 Task: Search one way flight ticket for 4 adults, 1 infant in seat and 1 infant on lap in premium economy from Indianapolis: Indianapolis International Airport to Riverton: Central Wyoming Regional Airport (was Riverton Regional) on 5-4-2023. Choice of flights is Emirates. Number of bags: 5 checked bags. Price is upto 60000. Outbound departure time preference is 8:00.
Action: Mouse moved to (300, 265)
Screenshot: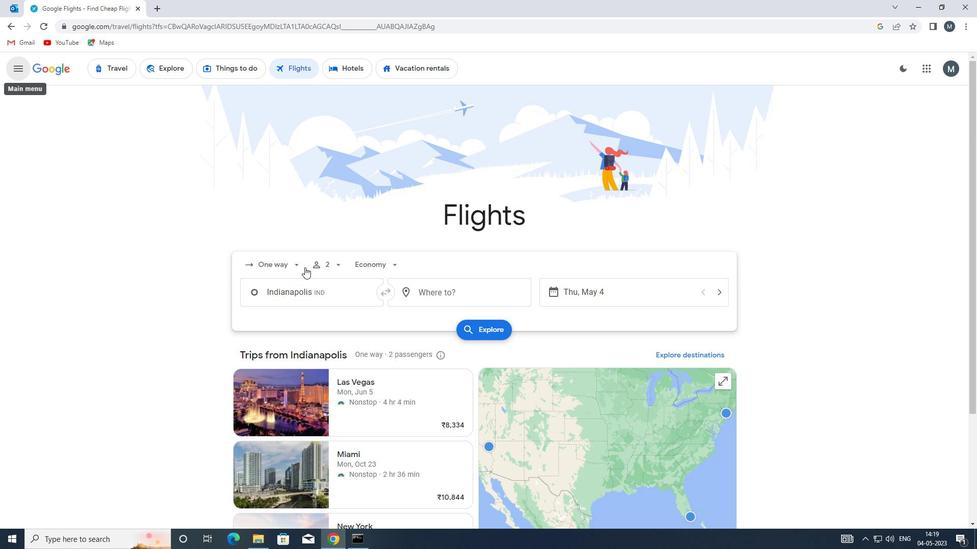 
Action: Mouse pressed left at (300, 265)
Screenshot: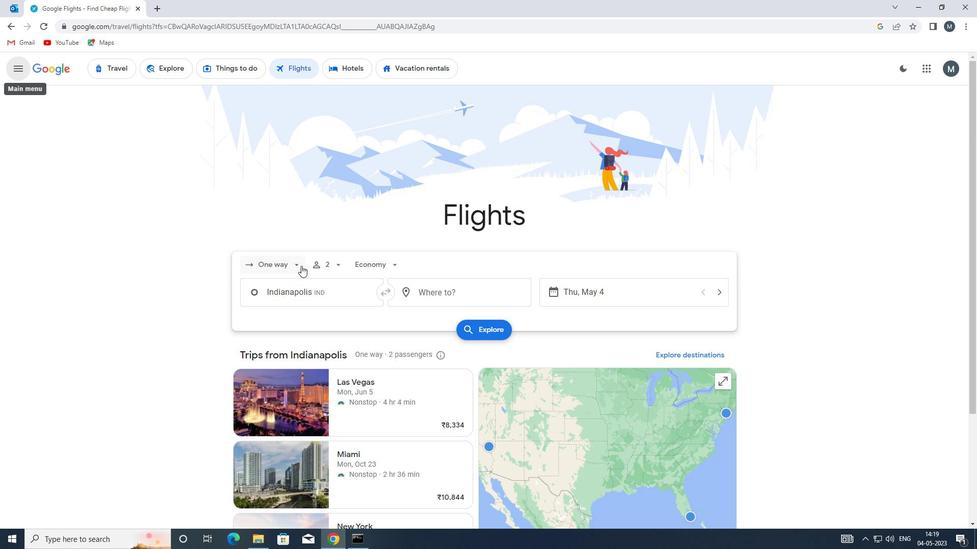 
Action: Mouse moved to (305, 306)
Screenshot: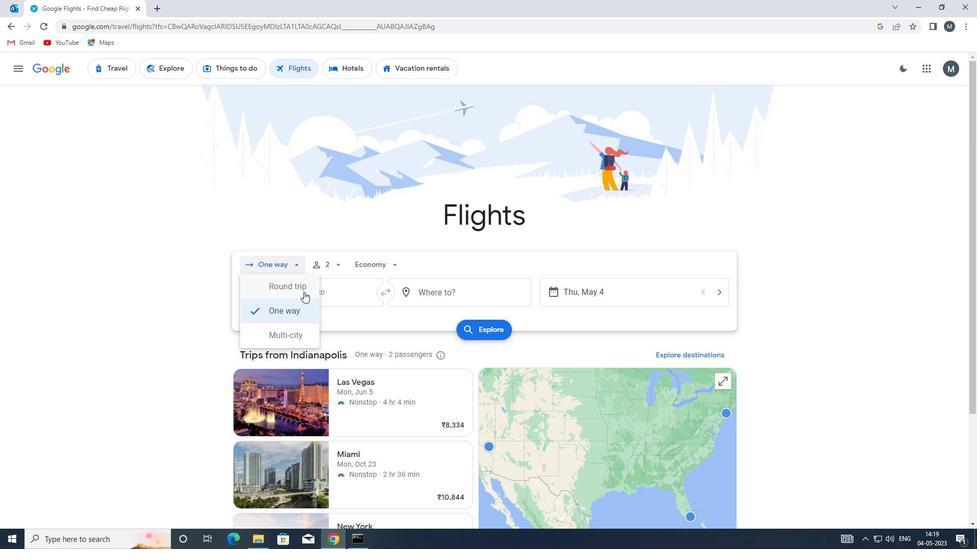 
Action: Mouse pressed left at (305, 306)
Screenshot: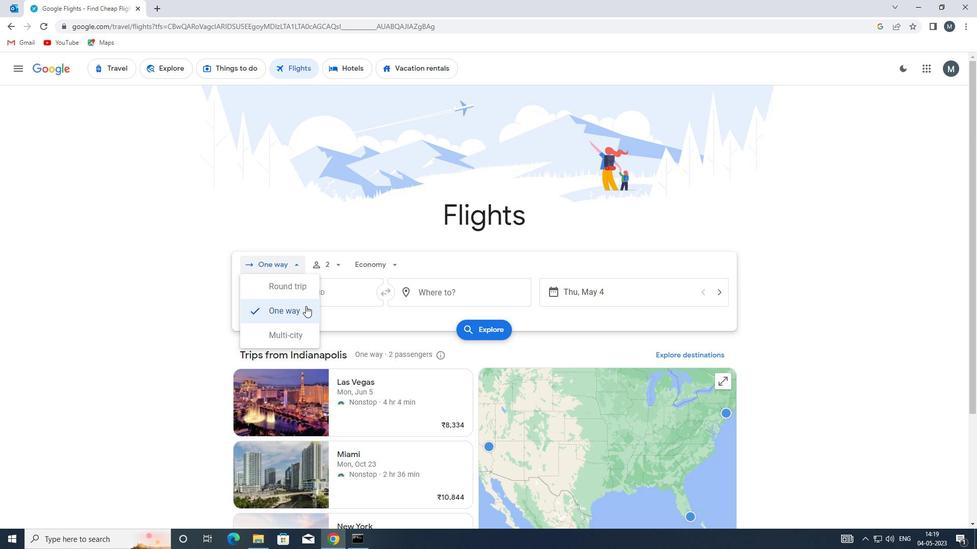 
Action: Mouse moved to (336, 257)
Screenshot: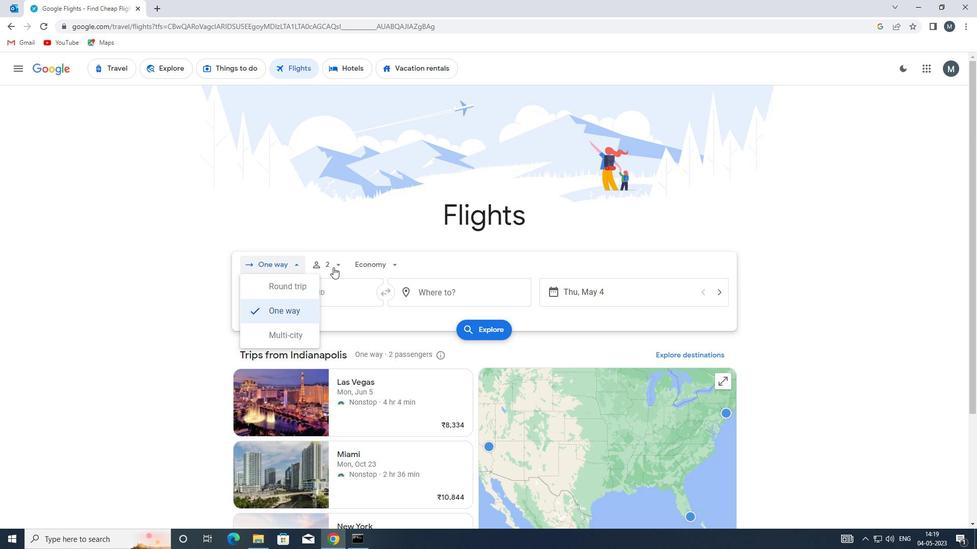 
Action: Mouse pressed left at (336, 257)
Screenshot: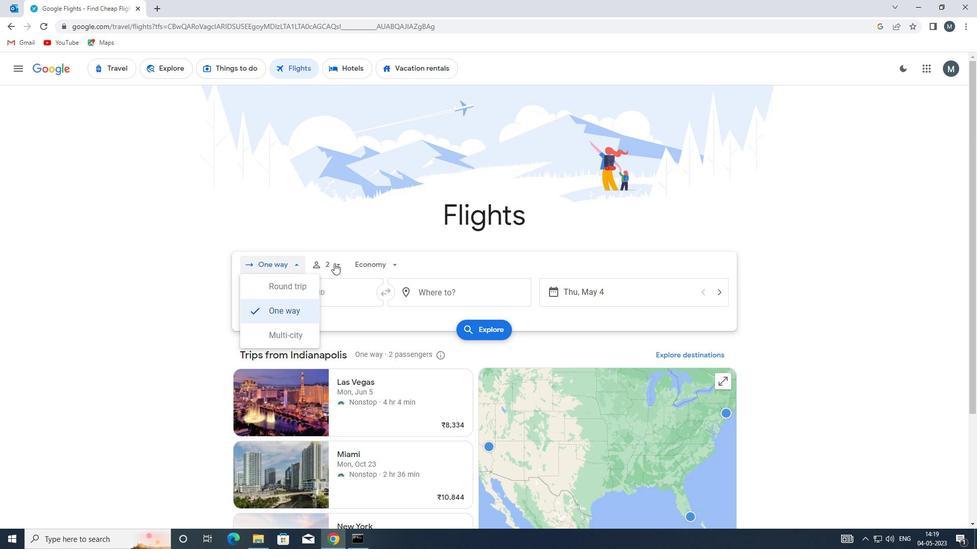 
Action: Mouse moved to (339, 266)
Screenshot: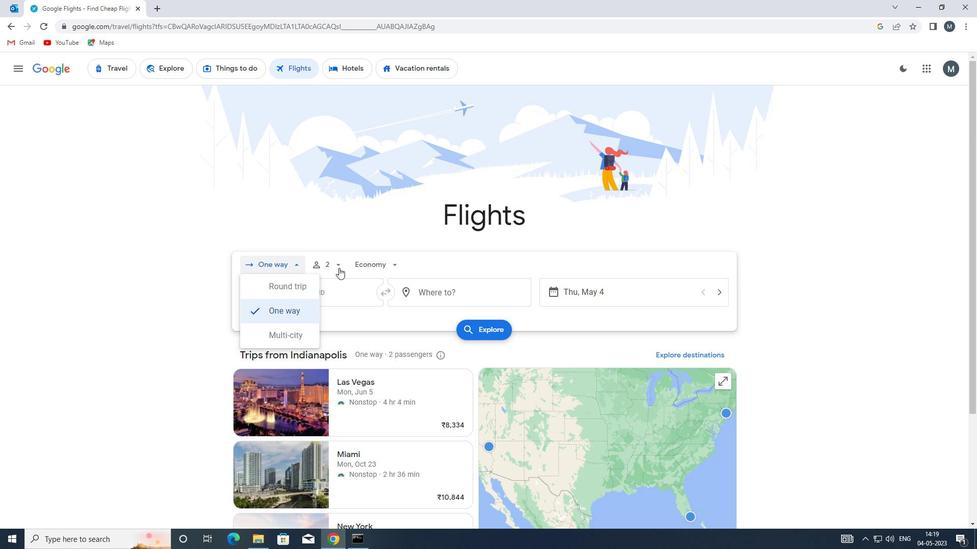 
Action: Mouse pressed left at (339, 266)
Screenshot: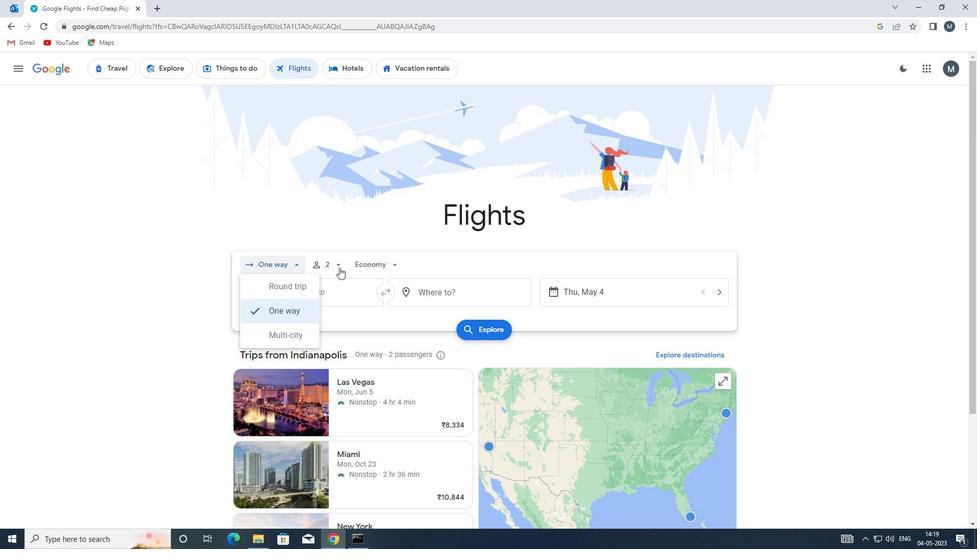 
Action: Mouse moved to (333, 267)
Screenshot: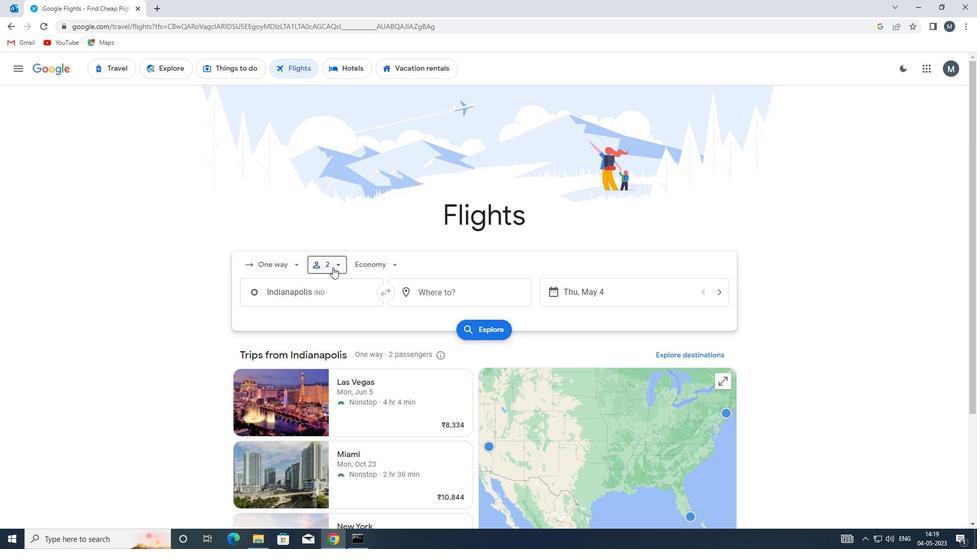 
Action: Mouse pressed left at (333, 267)
Screenshot: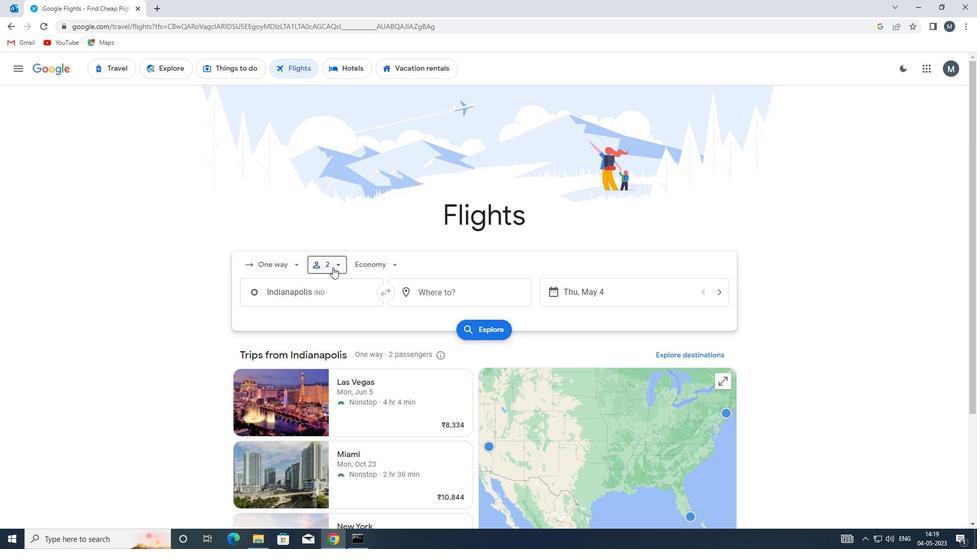 
Action: Mouse moved to (416, 290)
Screenshot: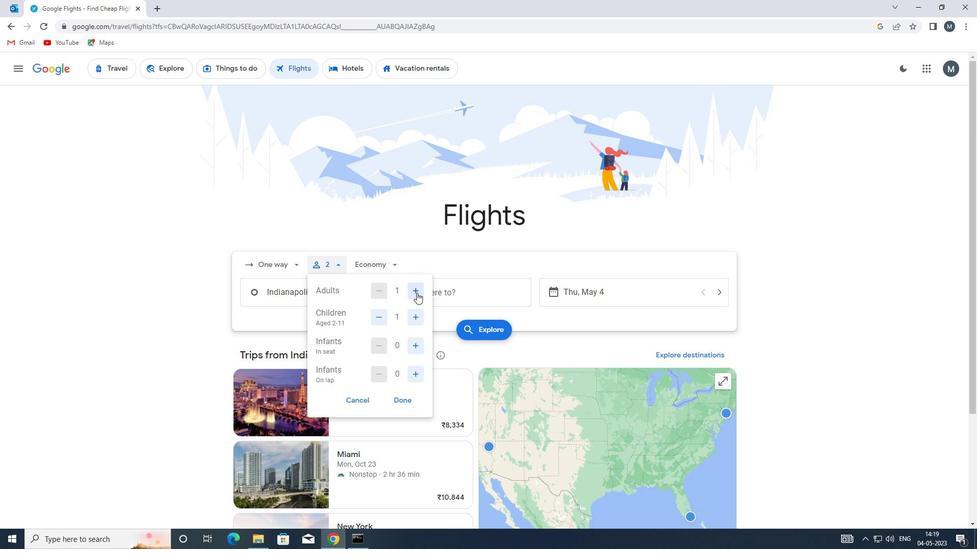 
Action: Mouse pressed left at (416, 290)
Screenshot: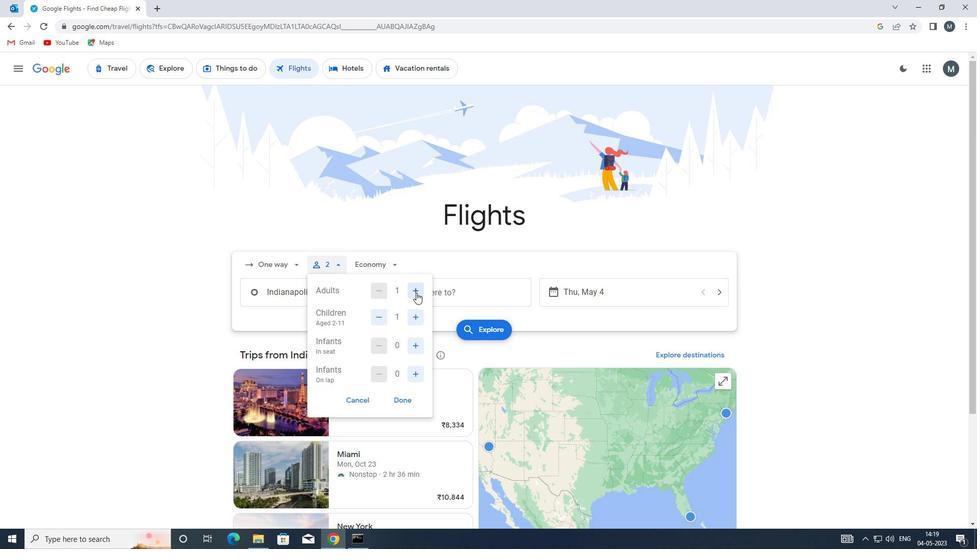 
Action: Mouse pressed left at (416, 290)
Screenshot: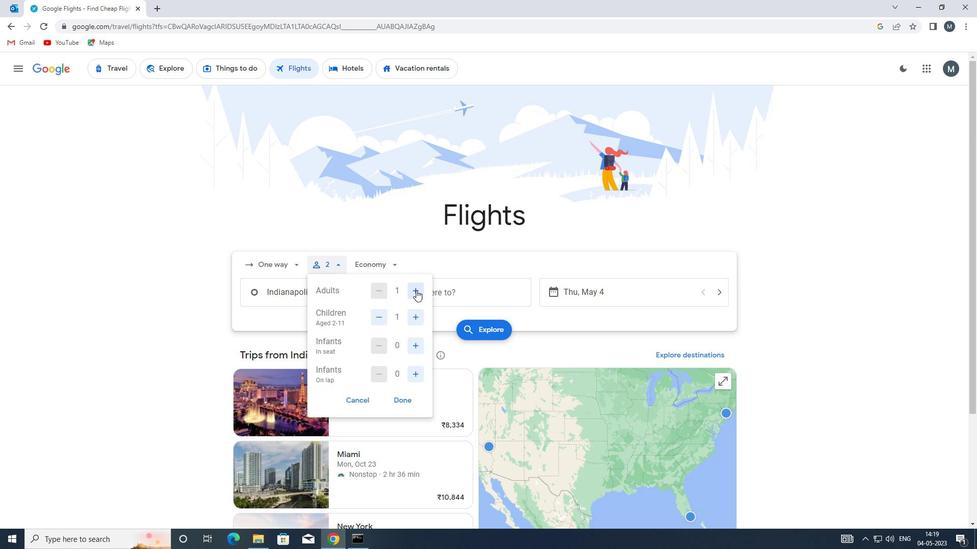 
Action: Mouse pressed left at (416, 290)
Screenshot: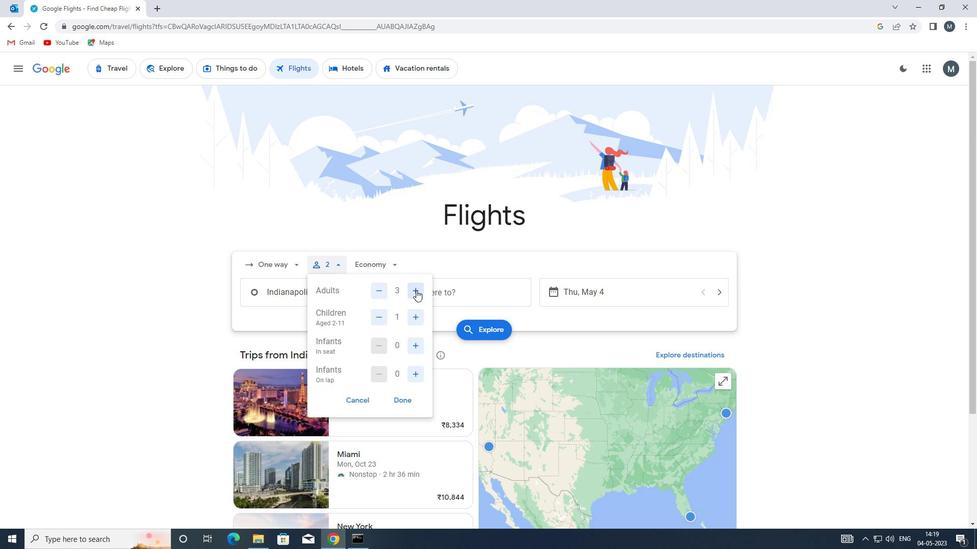 
Action: Mouse moved to (378, 316)
Screenshot: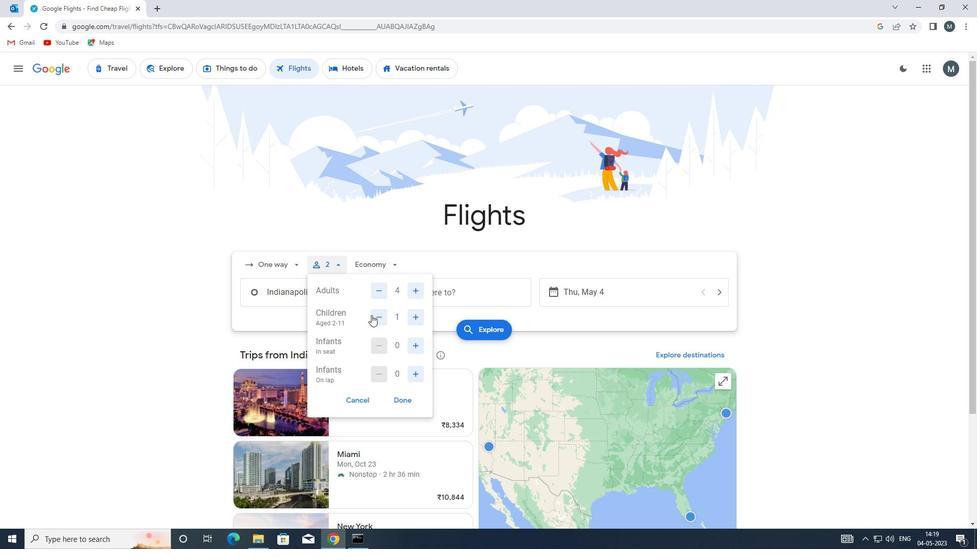 
Action: Mouse pressed left at (378, 316)
Screenshot: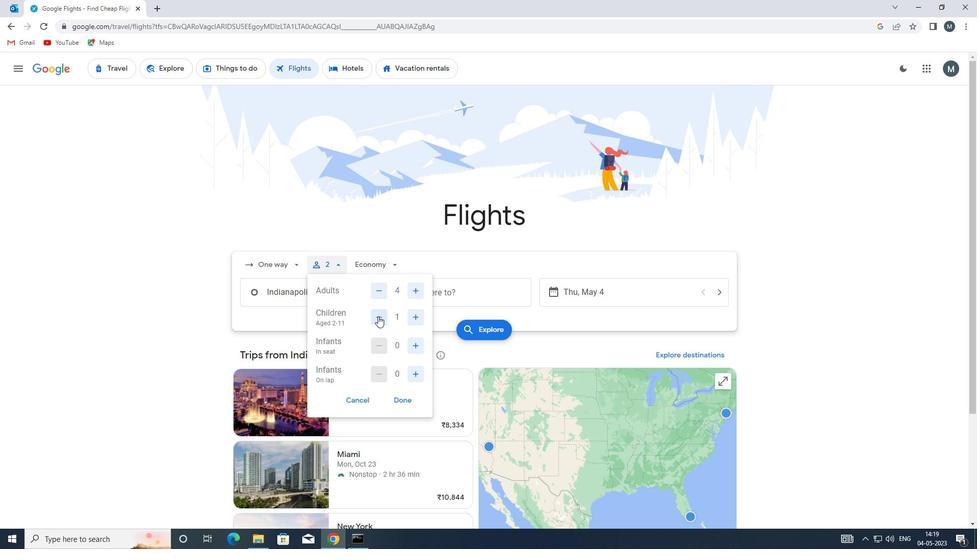 
Action: Mouse moved to (414, 343)
Screenshot: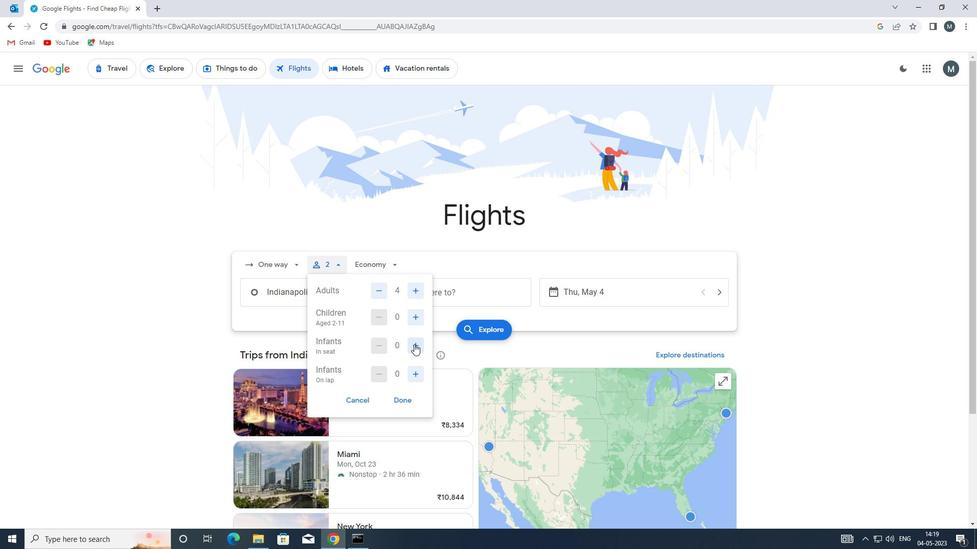 
Action: Mouse pressed left at (414, 343)
Screenshot: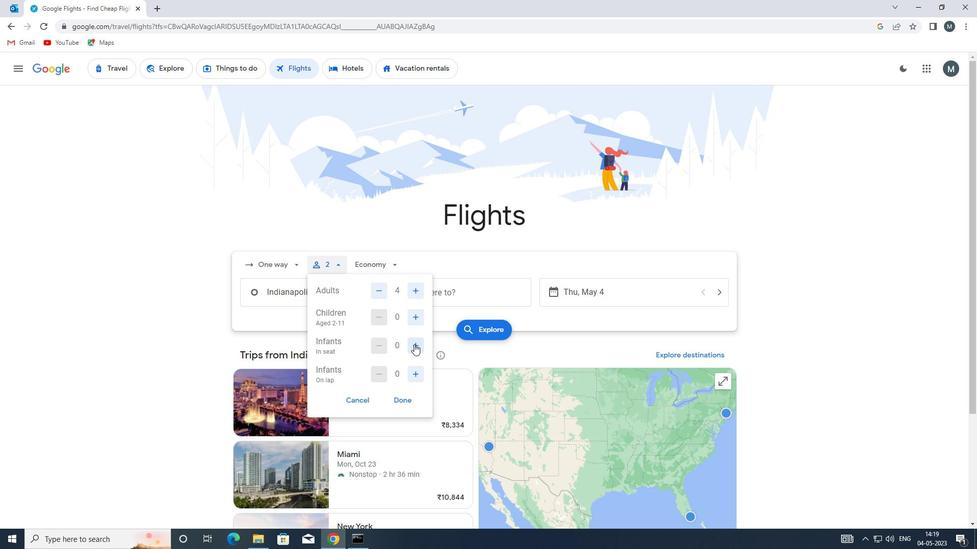 
Action: Mouse moved to (421, 375)
Screenshot: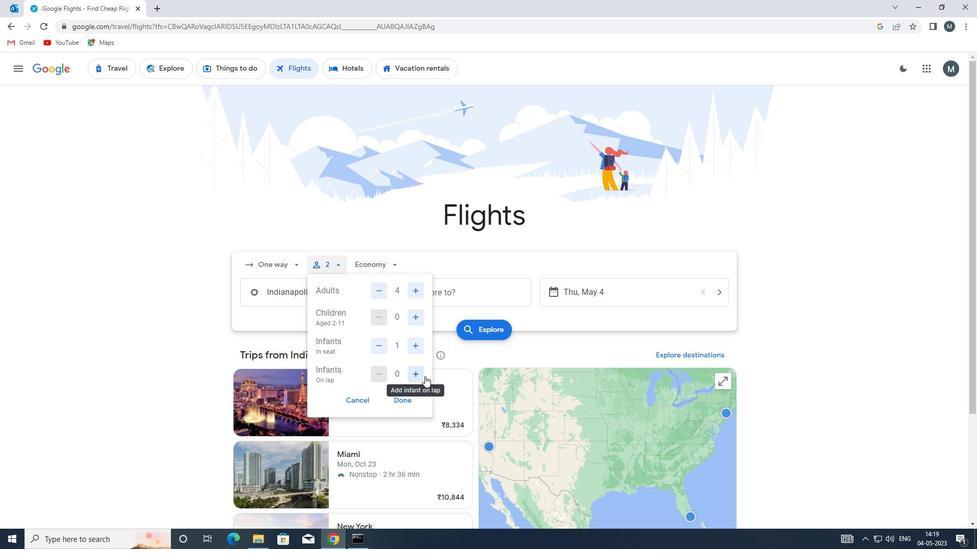 
Action: Mouse pressed left at (421, 375)
Screenshot: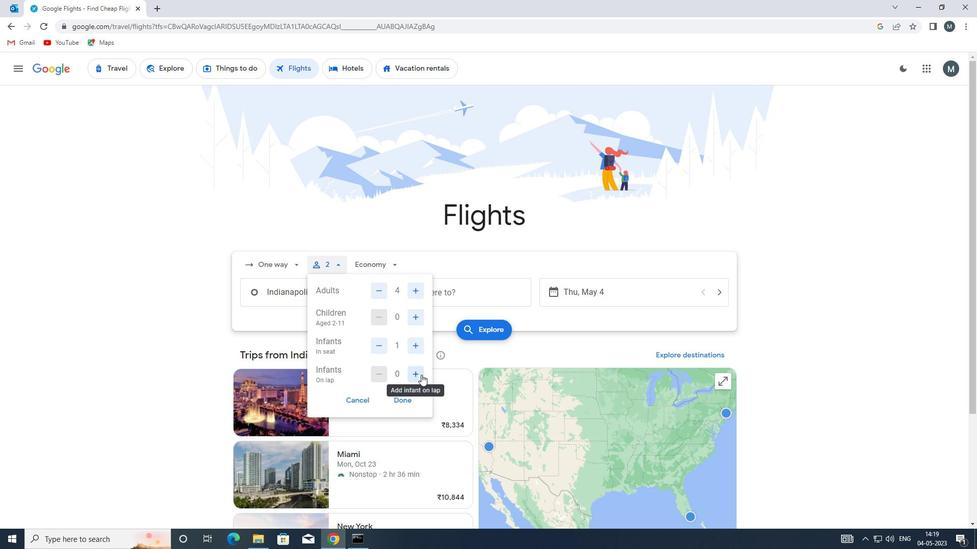 
Action: Mouse moved to (404, 398)
Screenshot: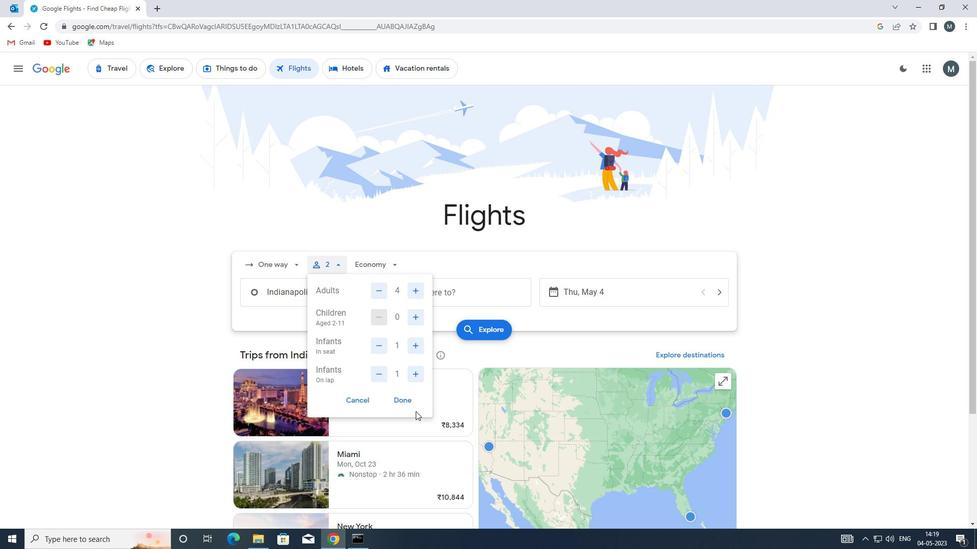 
Action: Mouse pressed left at (404, 398)
Screenshot: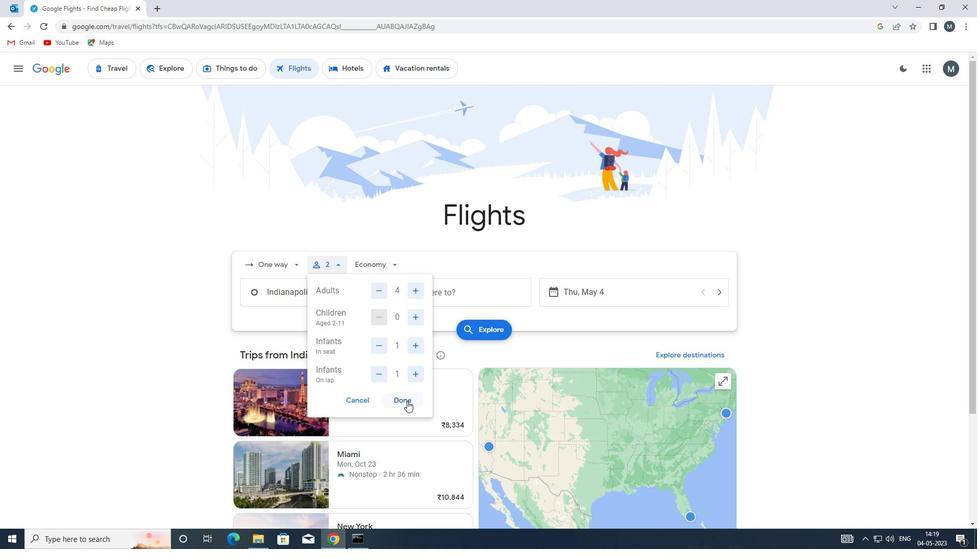 
Action: Mouse moved to (375, 251)
Screenshot: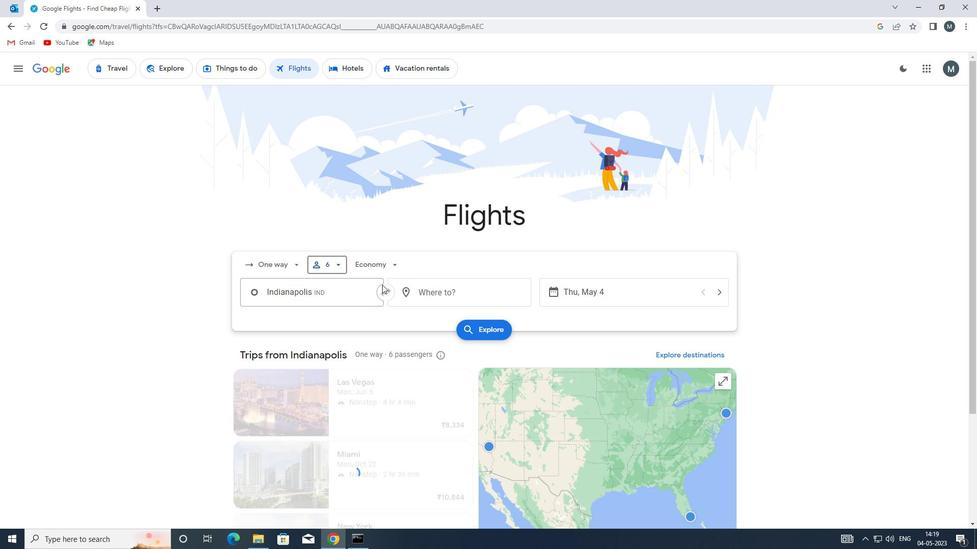 
Action: Mouse pressed left at (375, 251)
Screenshot: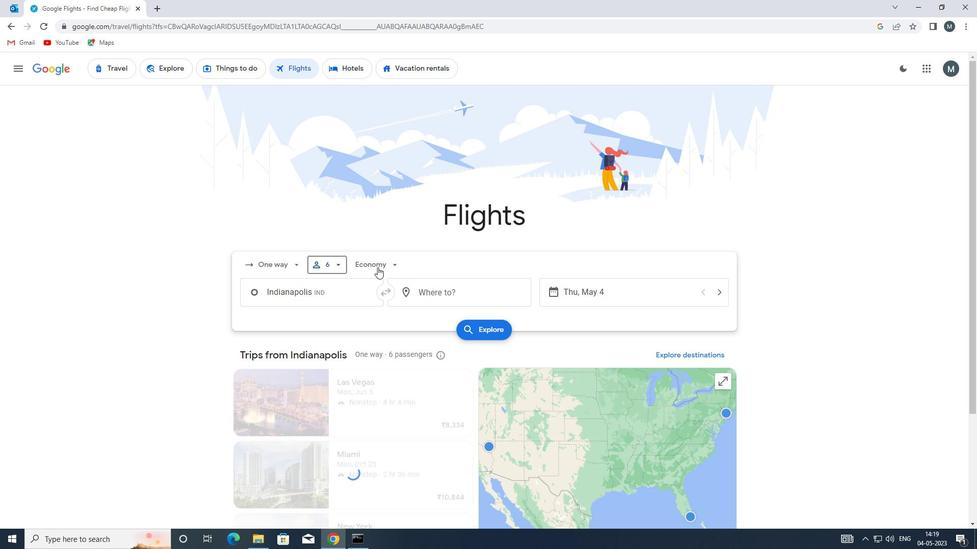 
Action: Mouse moved to (374, 263)
Screenshot: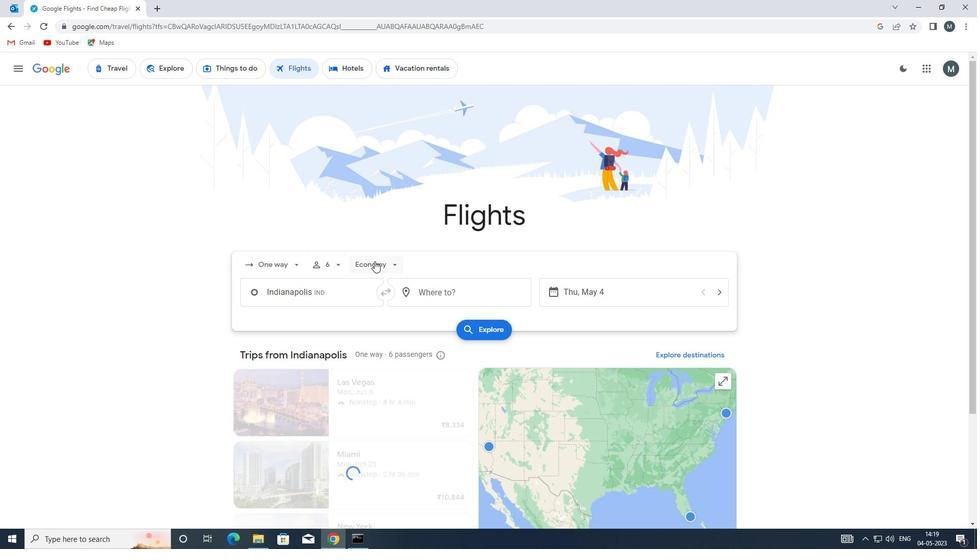 
Action: Mouse pressed left at (374, 263)
Screenshot: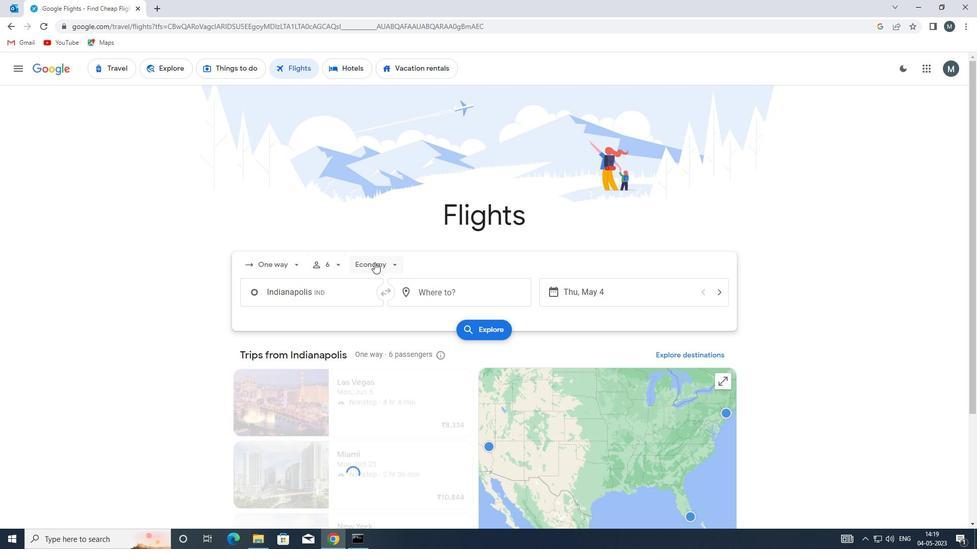 
Action: Mouse moved to (393, 311)
Screenshot: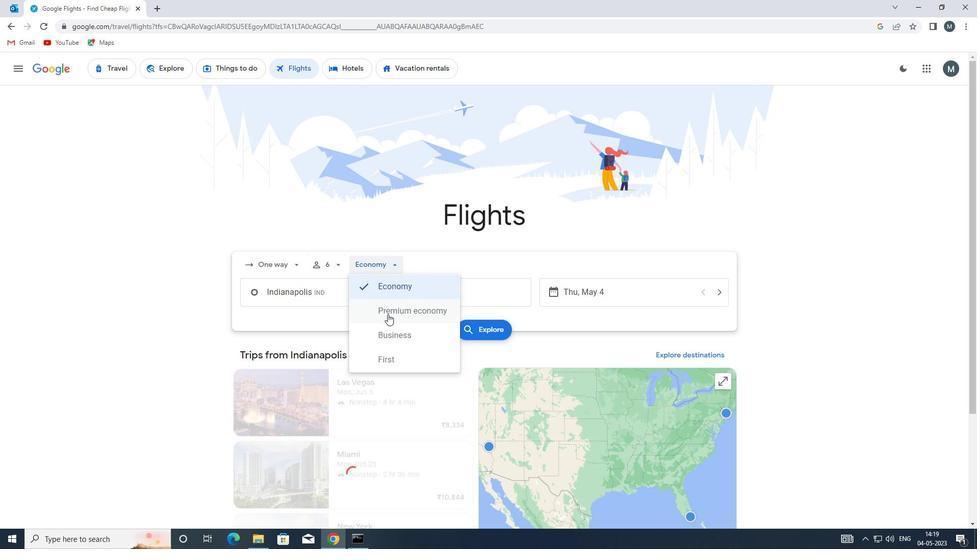 
Action: Mouse pressed left at (393, 311)
Screenshot: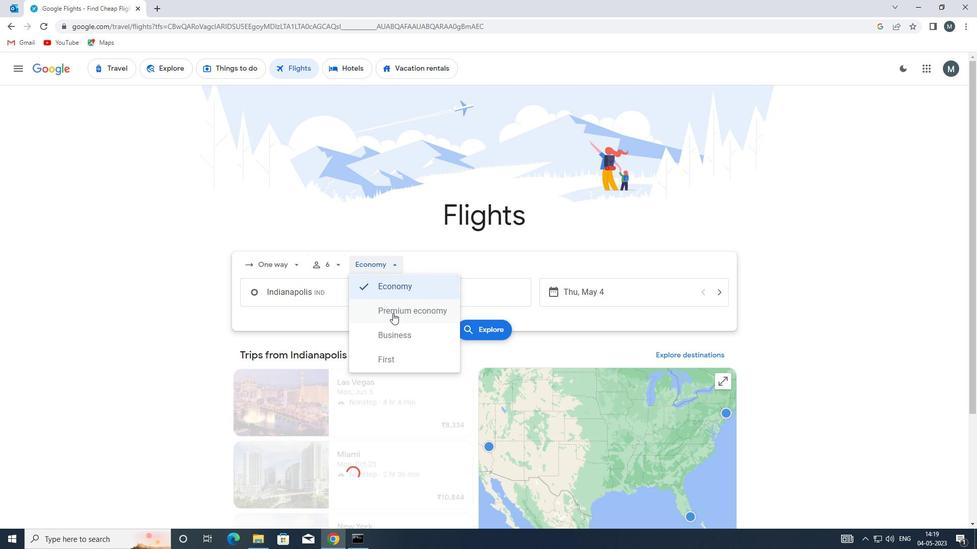 
Action: Mouse moved to (330, 297)
Screenshot: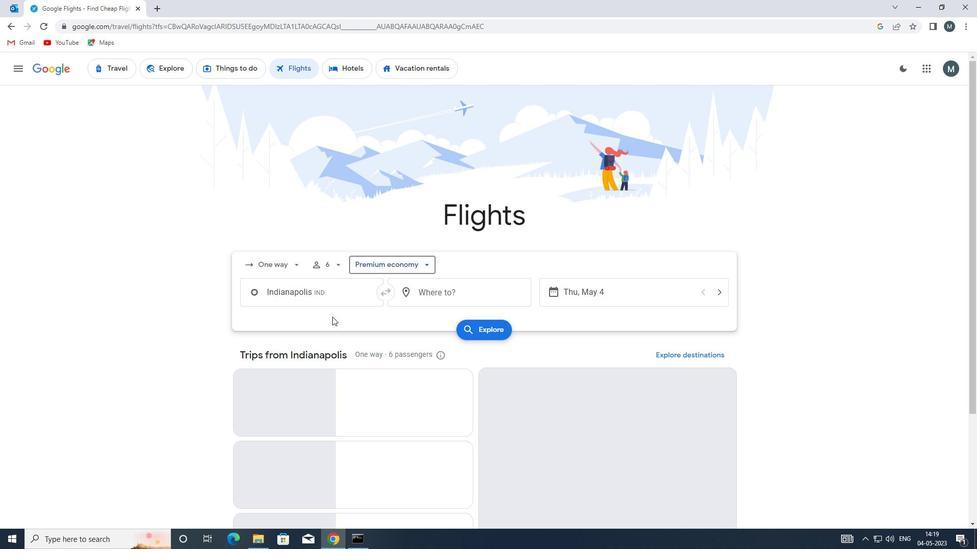 
Action: Mouse pressed left at (330, 297)
Screenshot: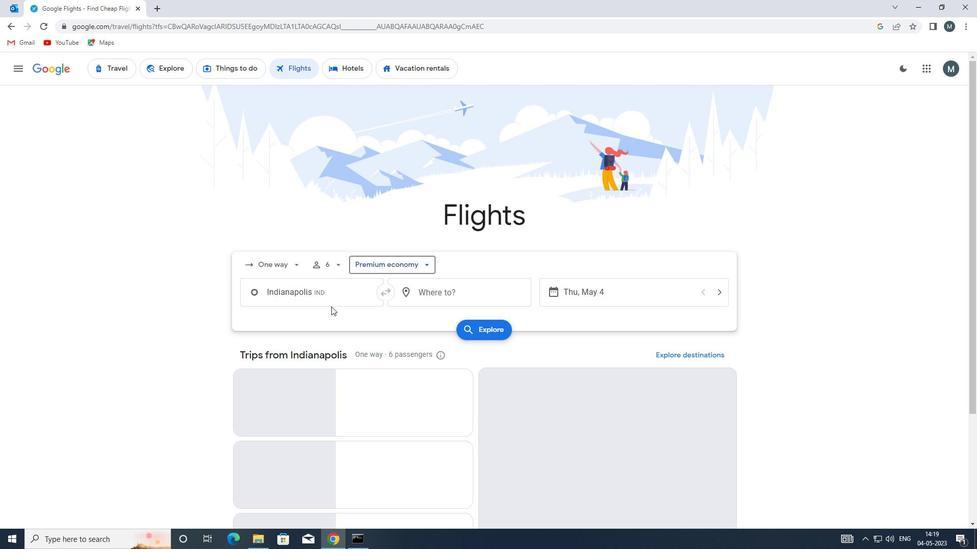 
Action: Mouse moved to (340, 347)
Screenshot: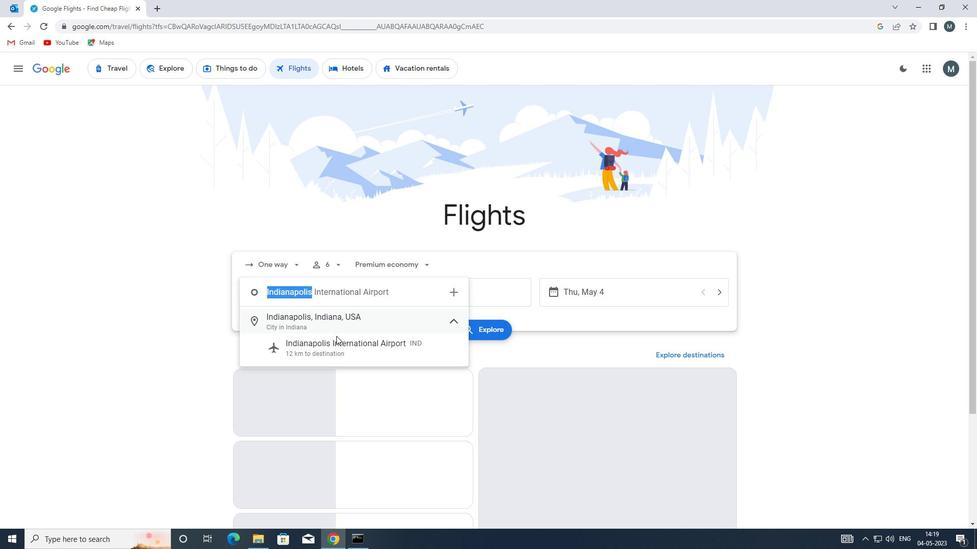 
Action: Mouse pressed left at (340, 347)
Screenshot: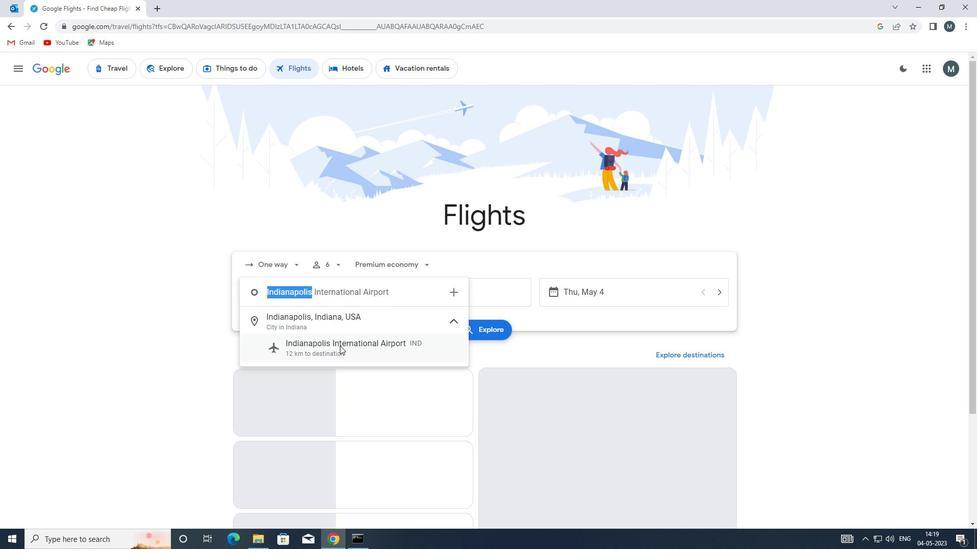 
Action: Mouse moved to (445, 287)
Screenshot: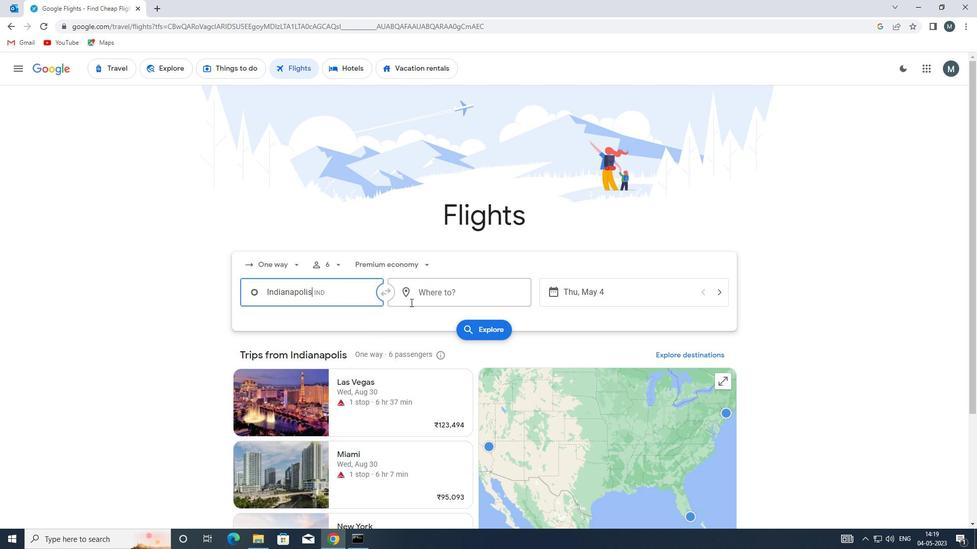 
Action: Mouse pressed left at (445, 287)
Screenshot: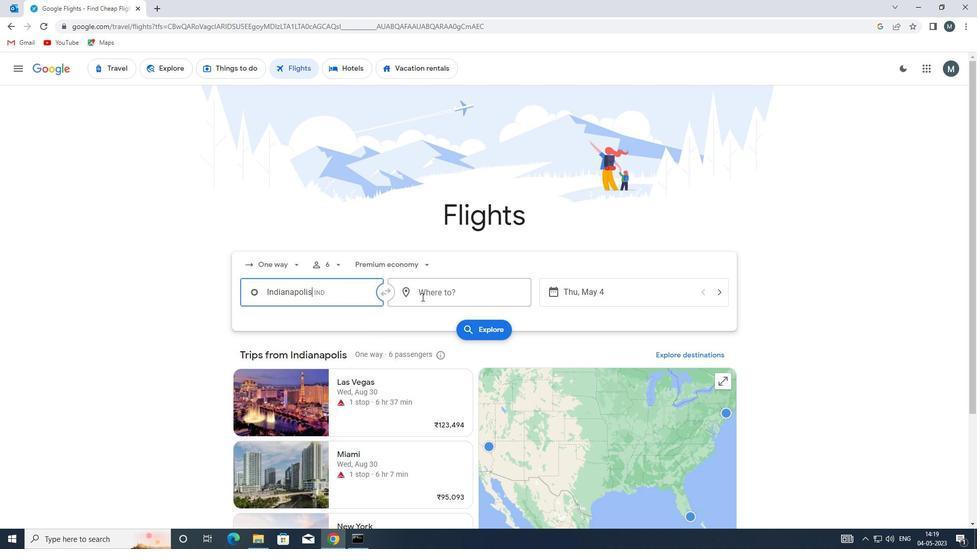 
Action: Mouse moved to (443, 297)
Screenshot: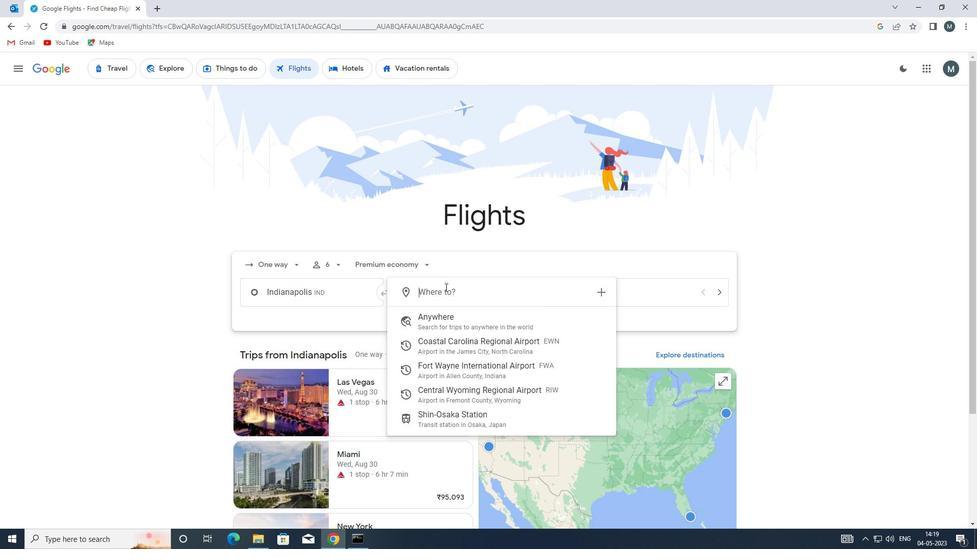
Action: Key pressed riw
Screenshot: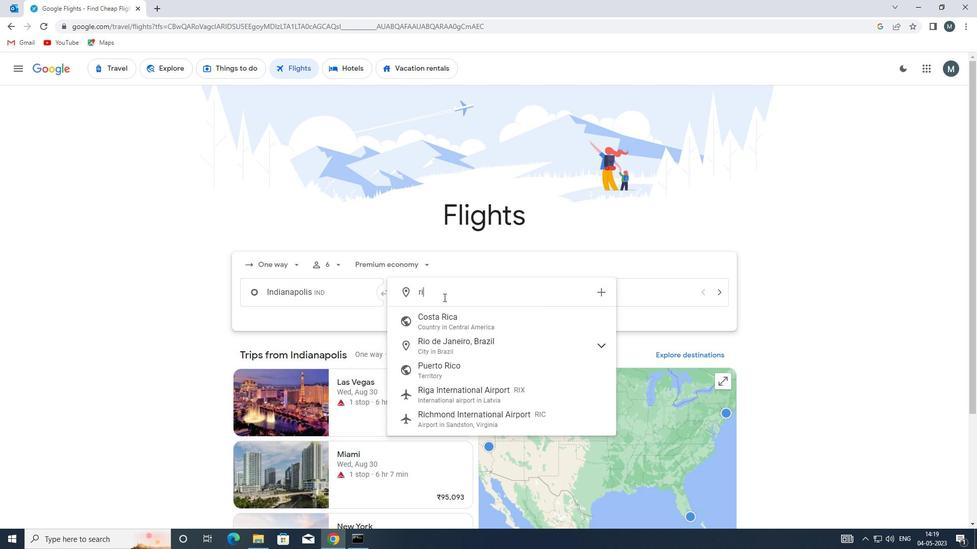 
Action: Mouse moved to (457, 317)
Screenshot: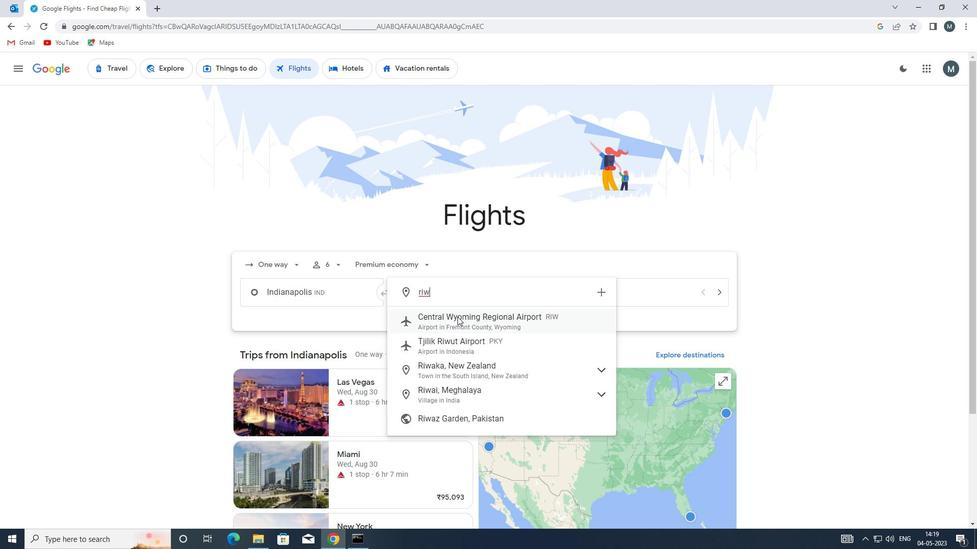 
Action: Mouse pressed left at (457, 317)
Screenshot: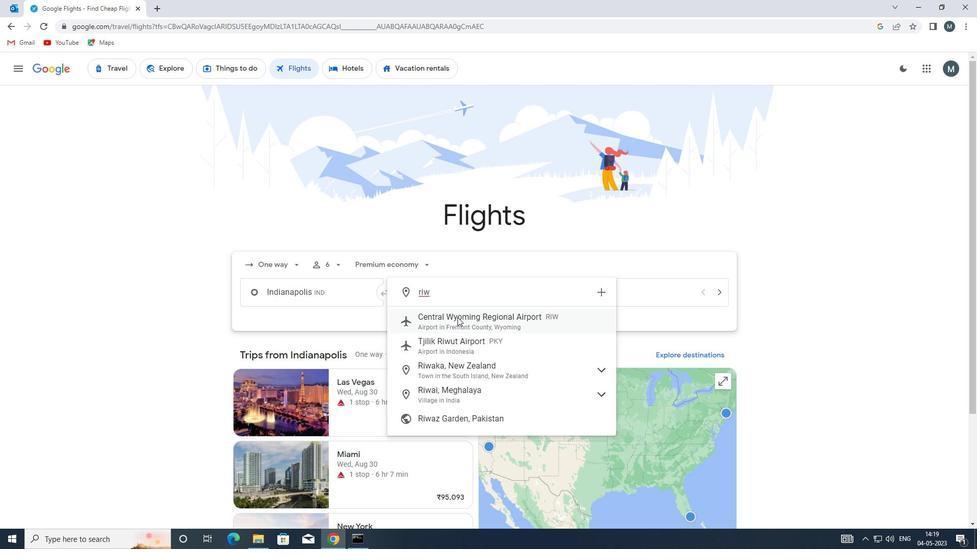 
Action: Mouse moved to (580, 296)
Screenshot: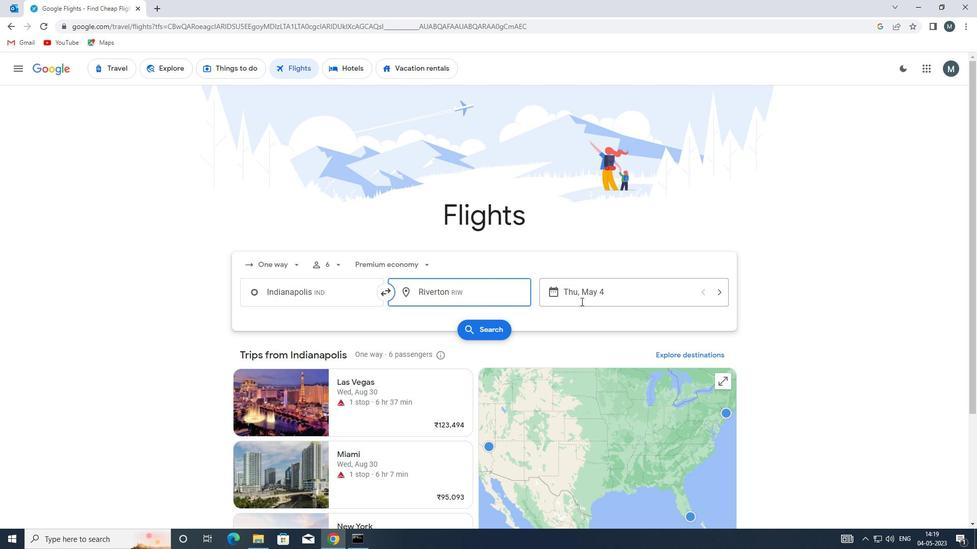 
Action: Mouse pressed left at (580, 296)
Screenshot: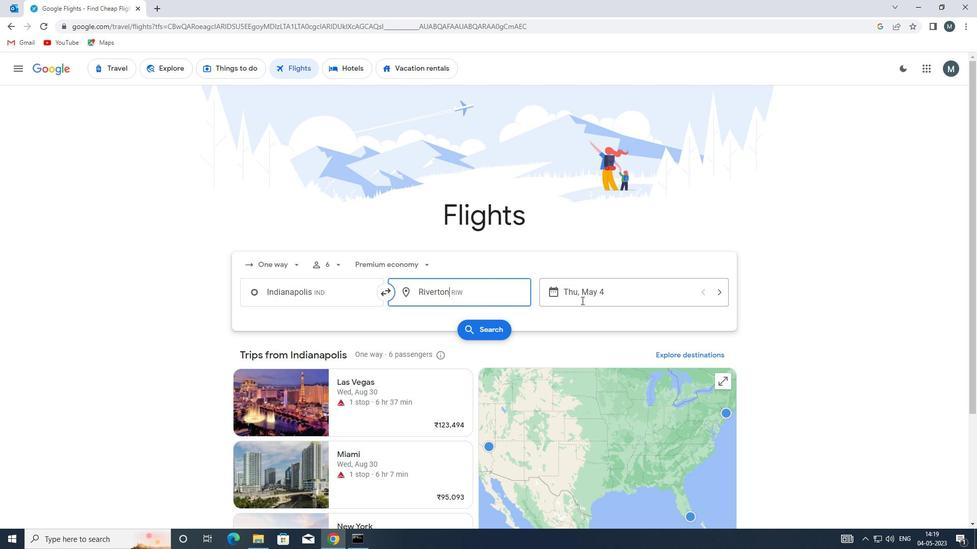 
Action: Mouse moved to (466, 341)
Screenshot: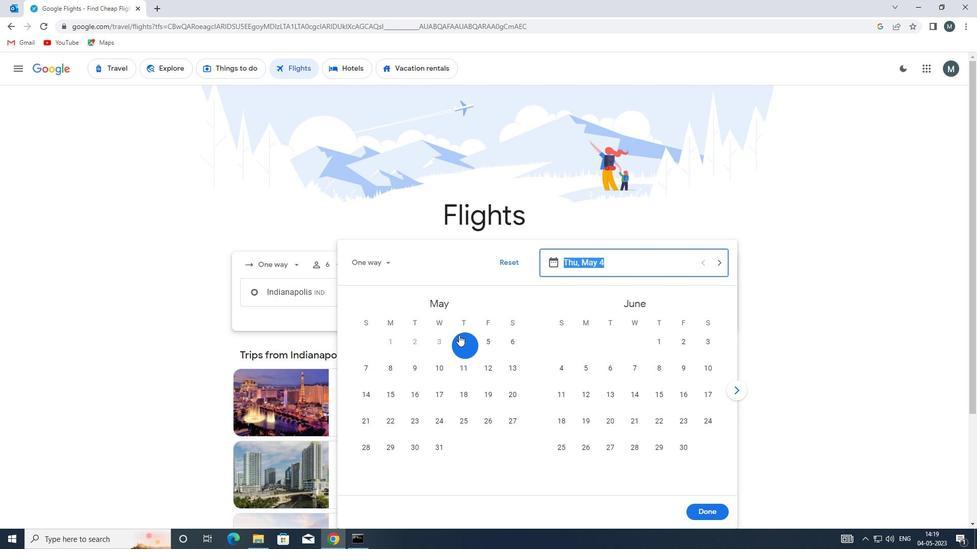 
Action: Mouse pressed left at (466, 341)
Screenshot: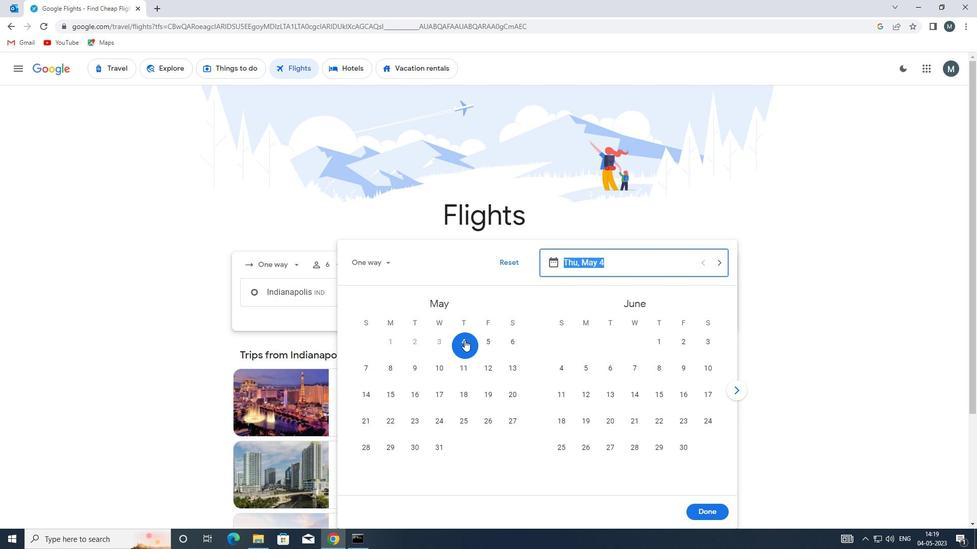 
Action: Mouse moved to (699, 507)
Screenshot: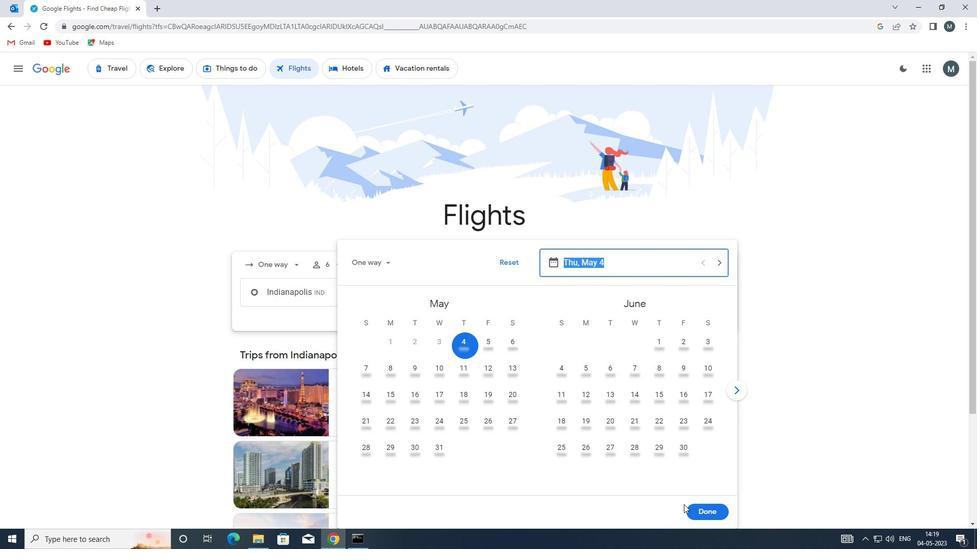 
Action: Mouse pressed left at (699, 507)
Screenshot: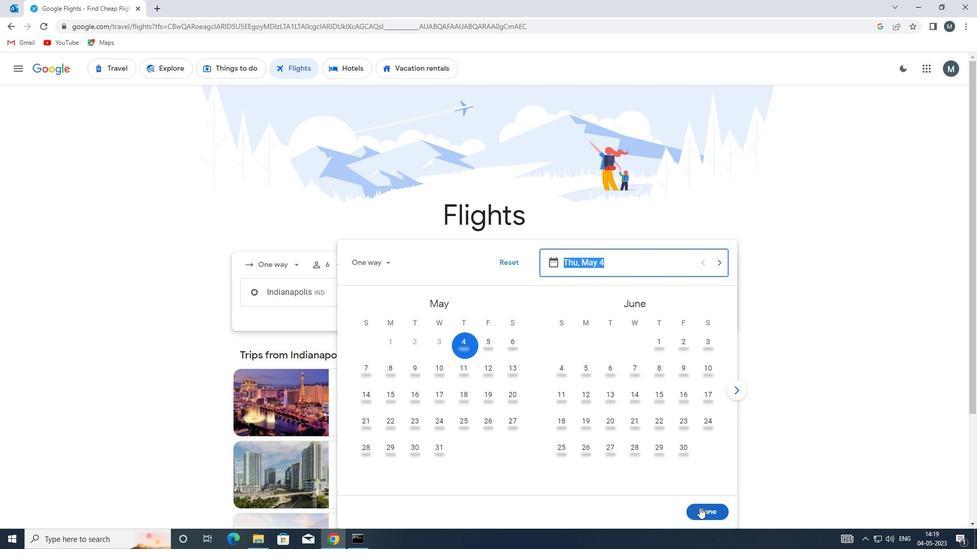 
Action: Mouse moved to (480, 328)
Screenshot: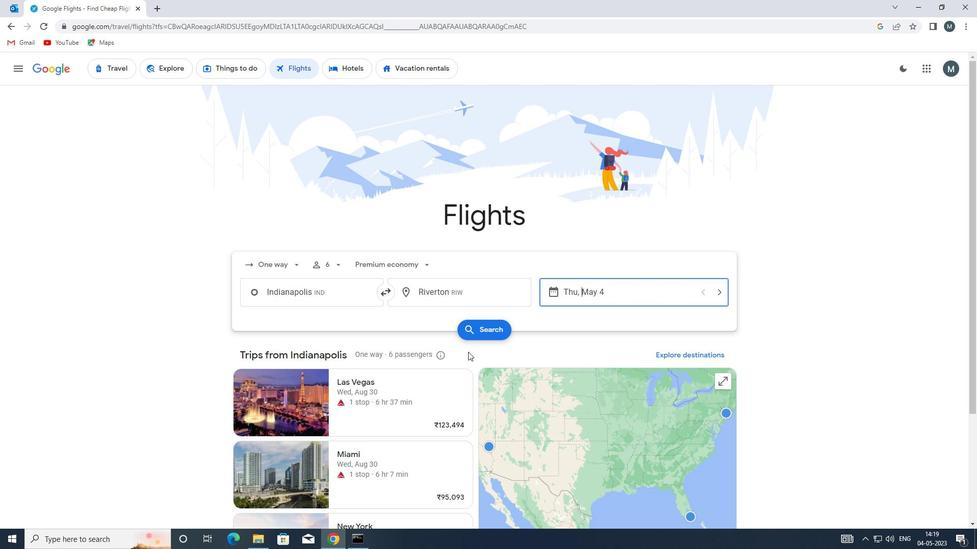 
Action: Mouse pressed left at (480, 328)
Screenshot: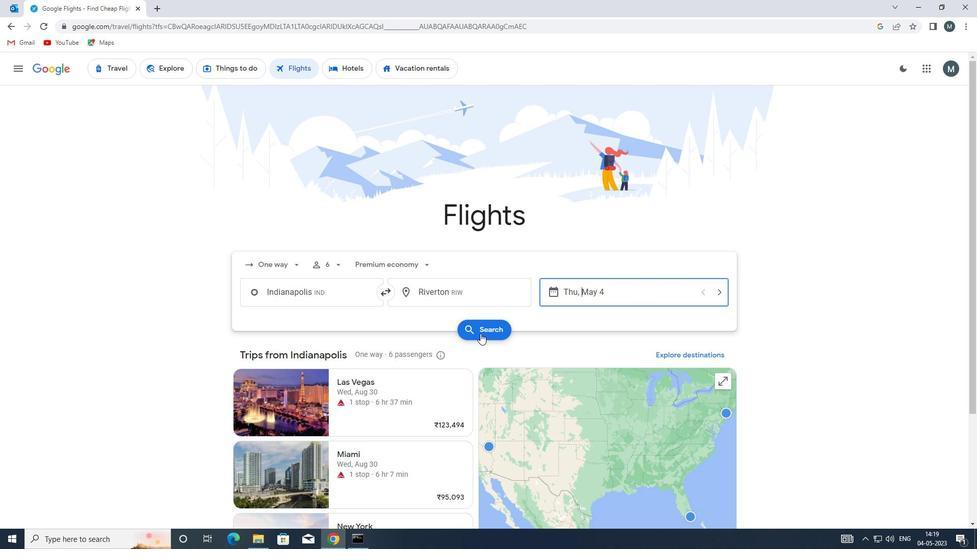 
Action: Mouse moved to (247, 166)
Screenshot: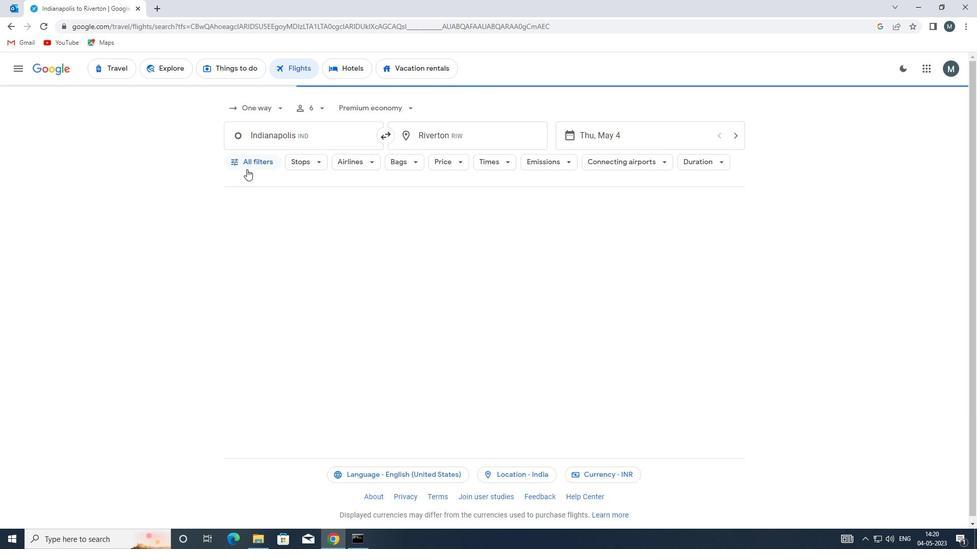 
Action: Mouse pressed left at (247, 166)
Screenshot: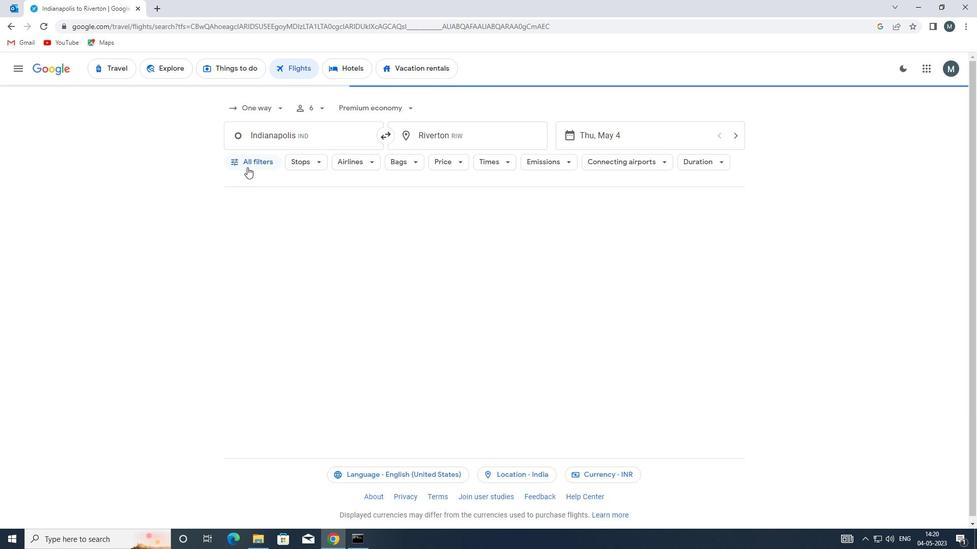 
Action: Mouse moved to (290, 246)
Screenshot: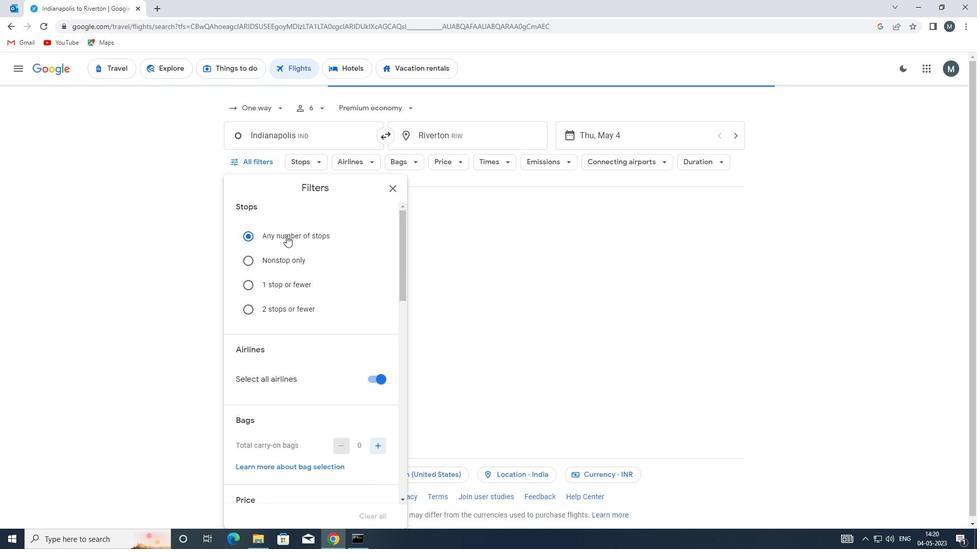 
Action: Mouse scrolled (290, 245) with delta (0, 0)
Screenshot: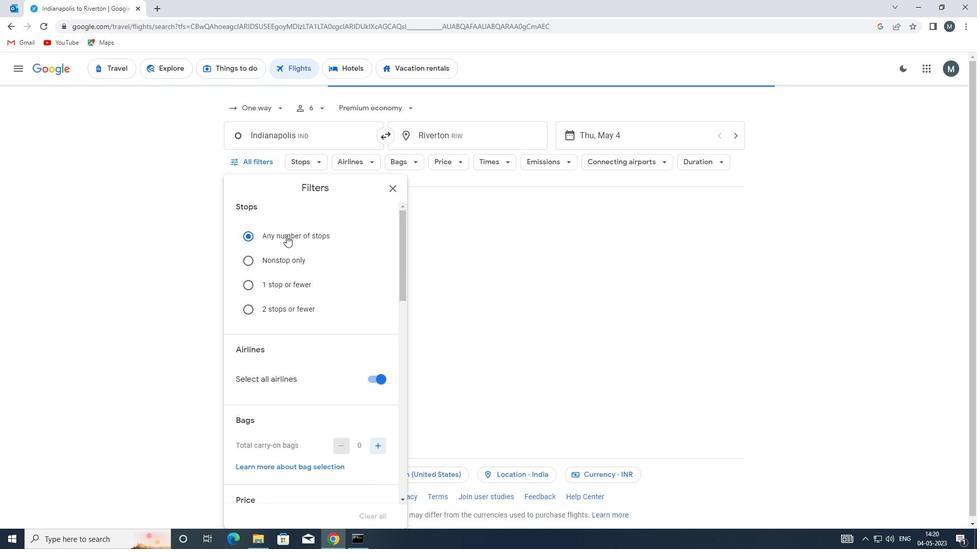 
Action: Mouse moved to (291, 252)
Screenshot: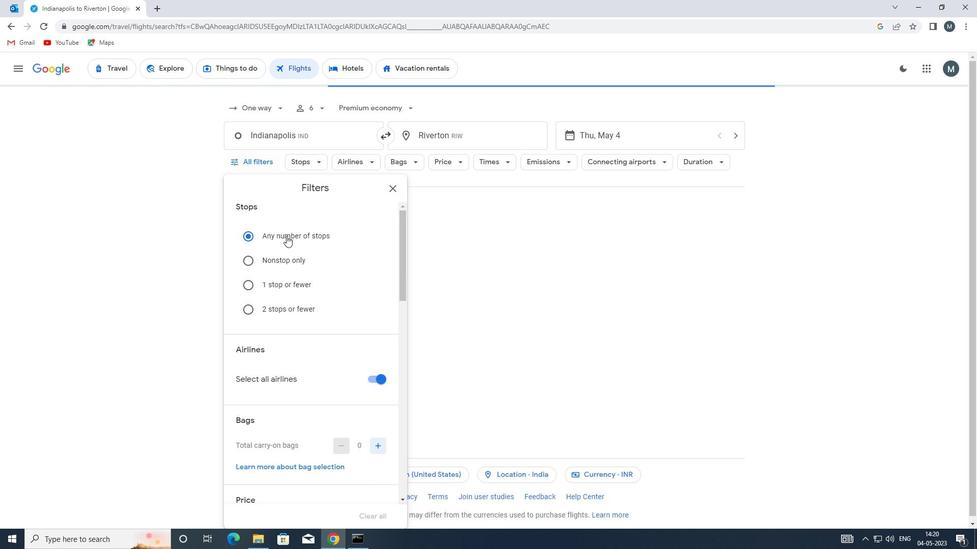 
Action: Mouse scrolled (291, 251) with delta (0, 0)
Screenshot: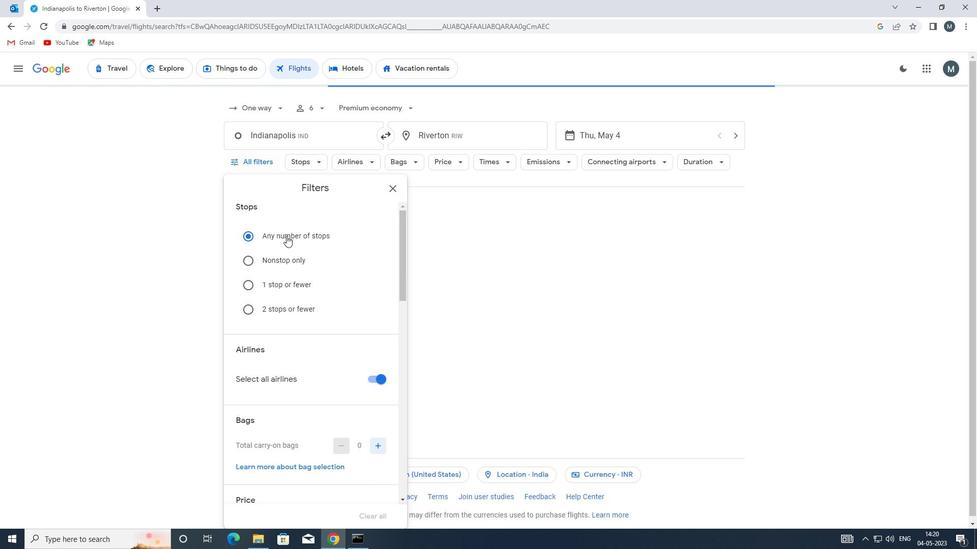 
Action: Mouse moved to (292, 255)
Screenshot: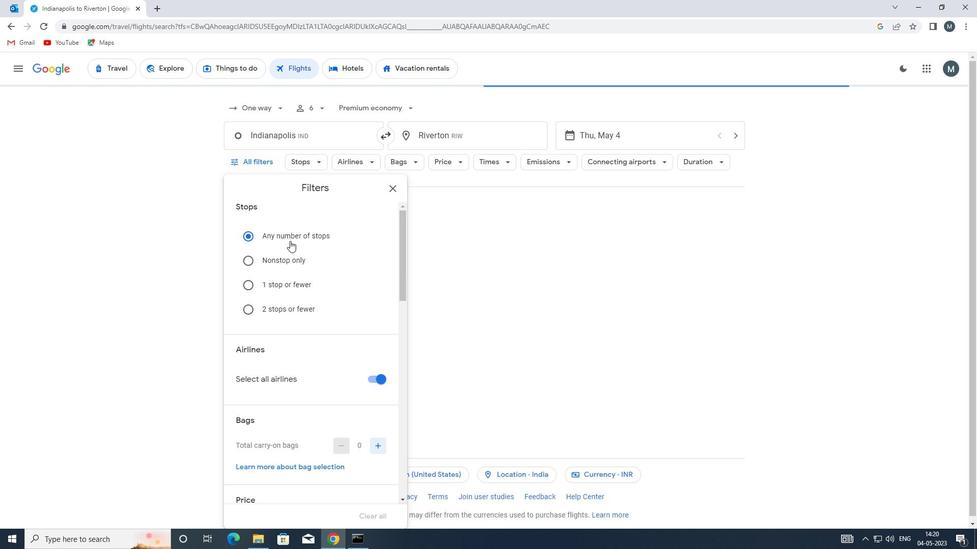 
Action: Mouse scrolled (292, 254) with delta (0, 0)
Screenshot: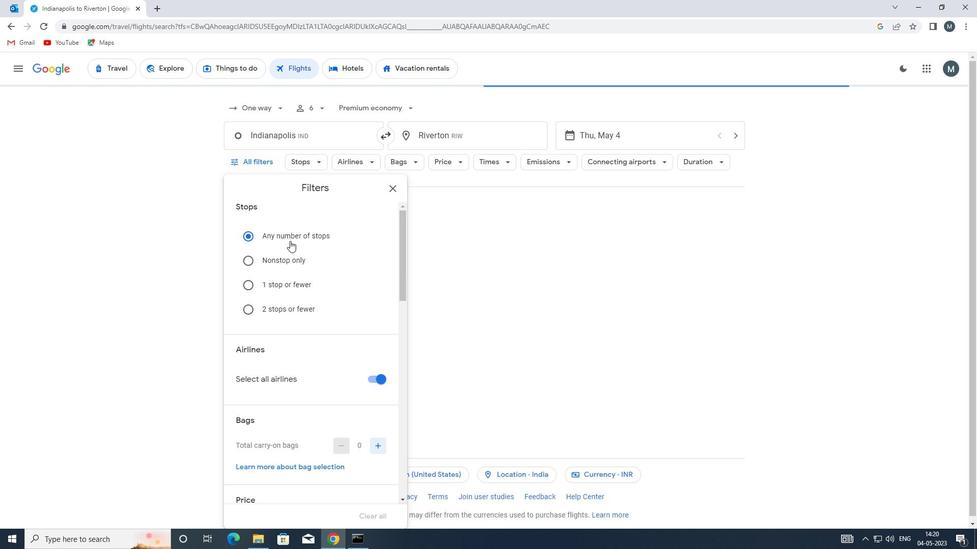 
Action: Mouse moved to (376, 227)
Screenshot: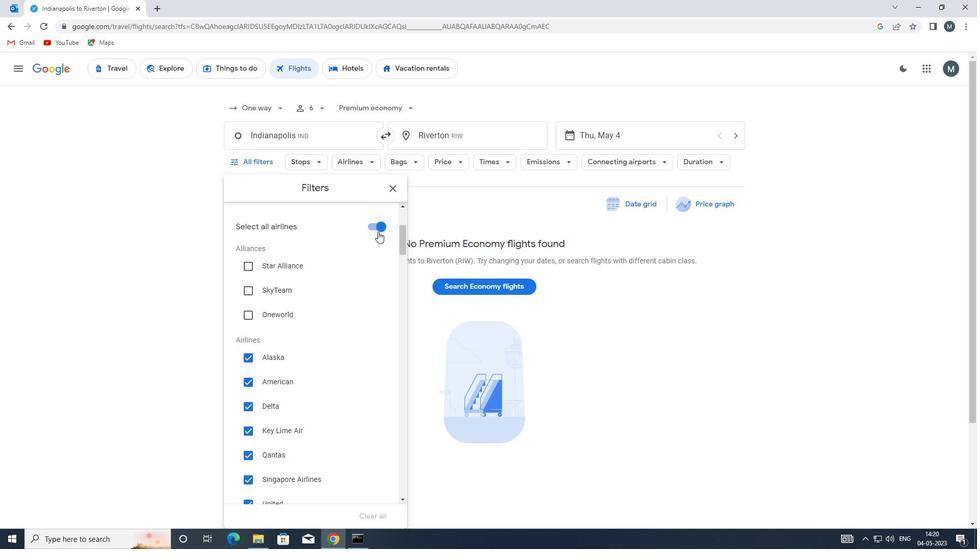 
Action: Mouse pressed left at (376, 227)
Screenshot: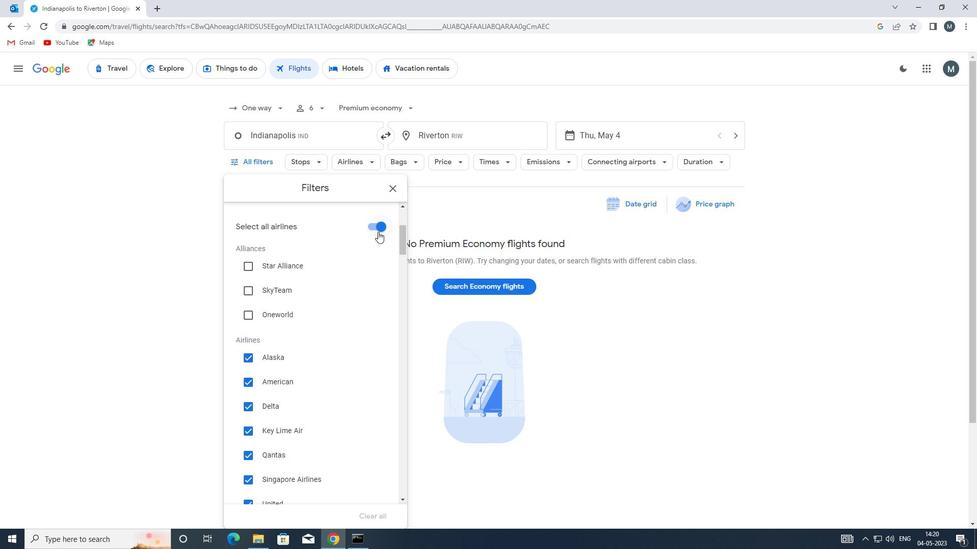 
Action: Mouse moved to (305, 330)
Screenshot: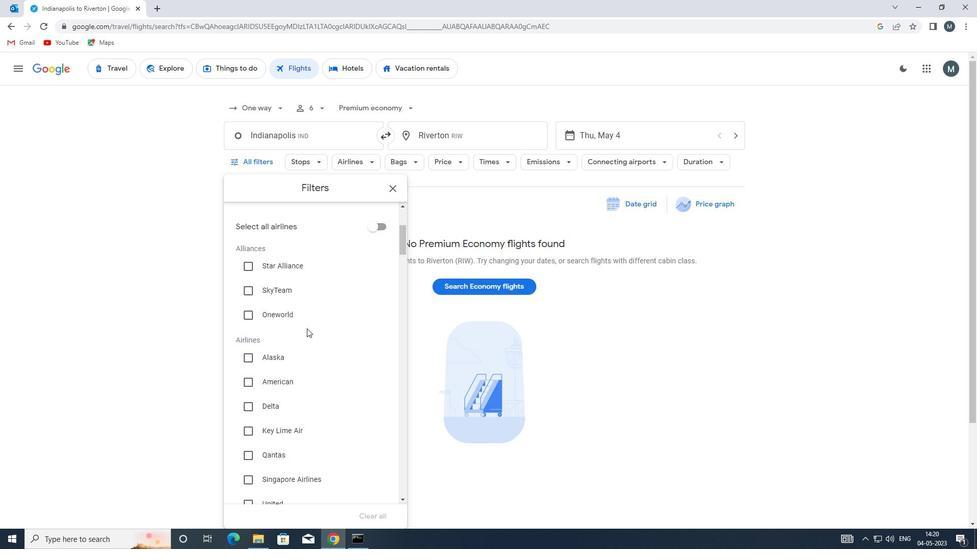 
Action: Mouse scrolled (305, 329) with delta (0, 0)
Screenshot: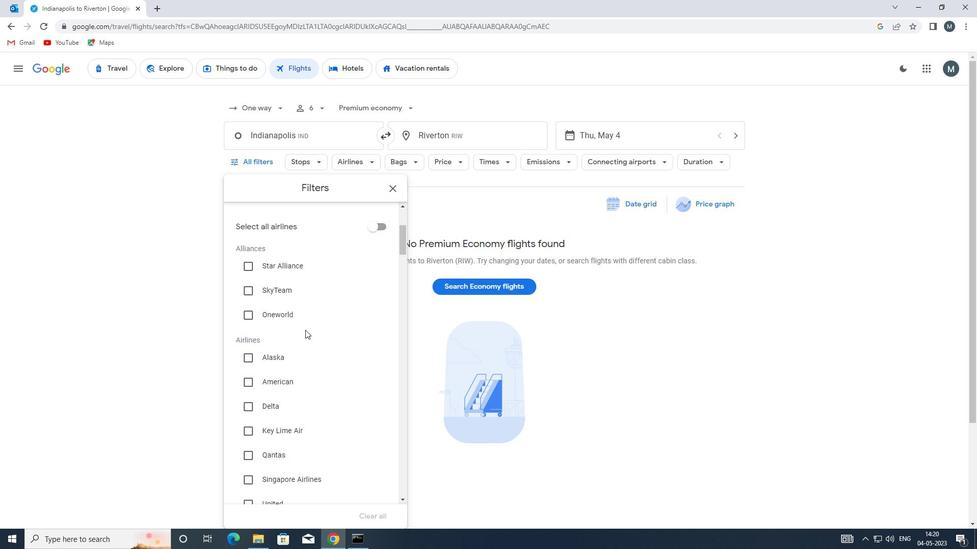 
Action: Mouse scrolled (305, 329) with delta (0, 0)
Screenshot: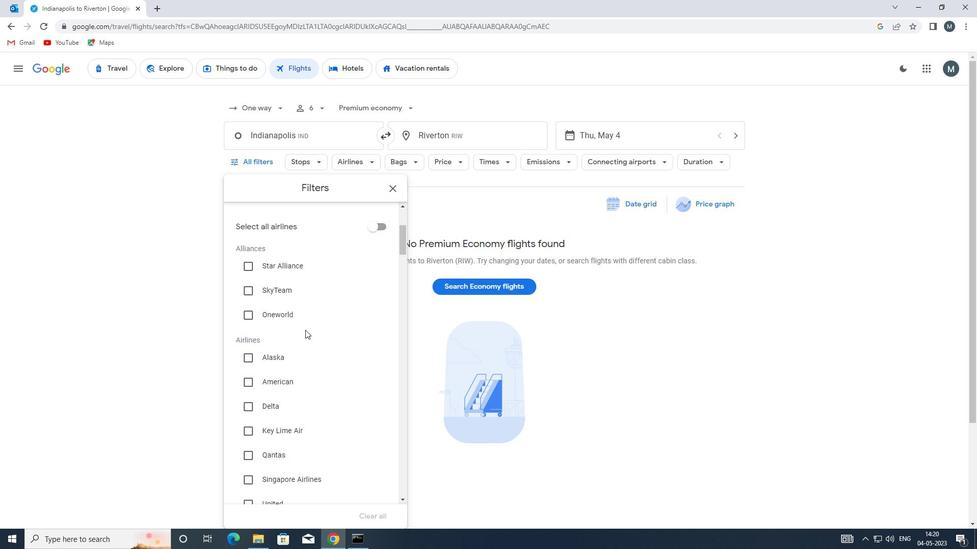 
Action: Mouse moved to (303, 330)
Screenshot: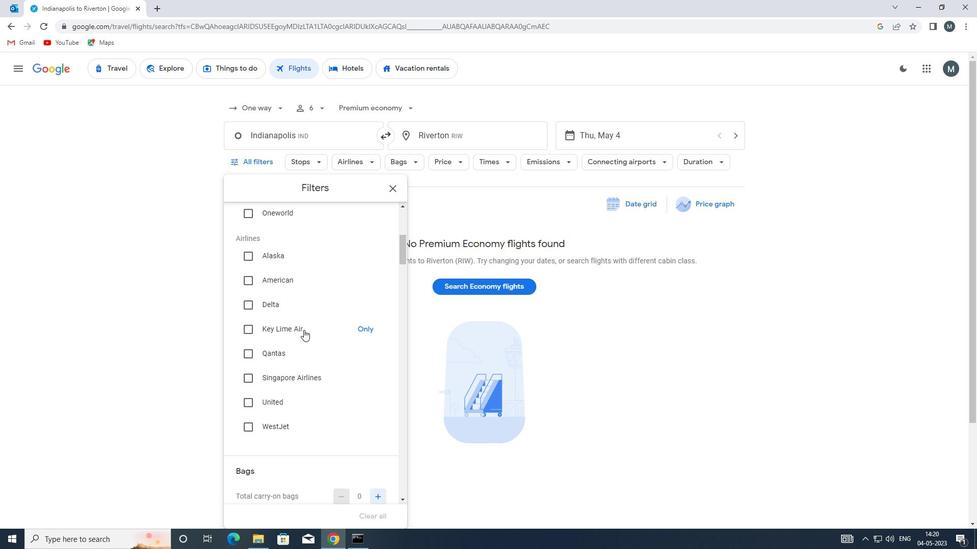 
Action: Mouse scrolled (303, 329) with delta (0, 0)
Screenshot: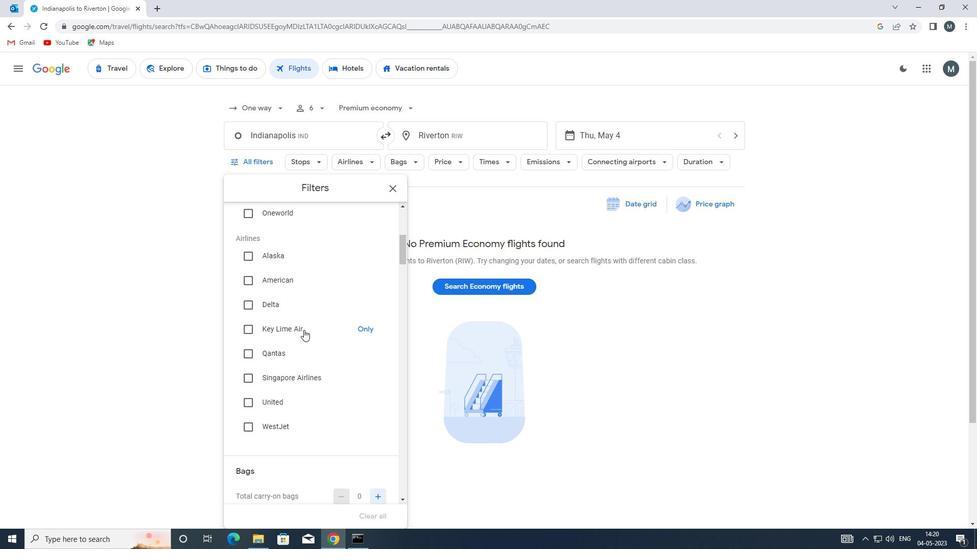 
Action: Mouse moved to (303, 330)
Screenshot: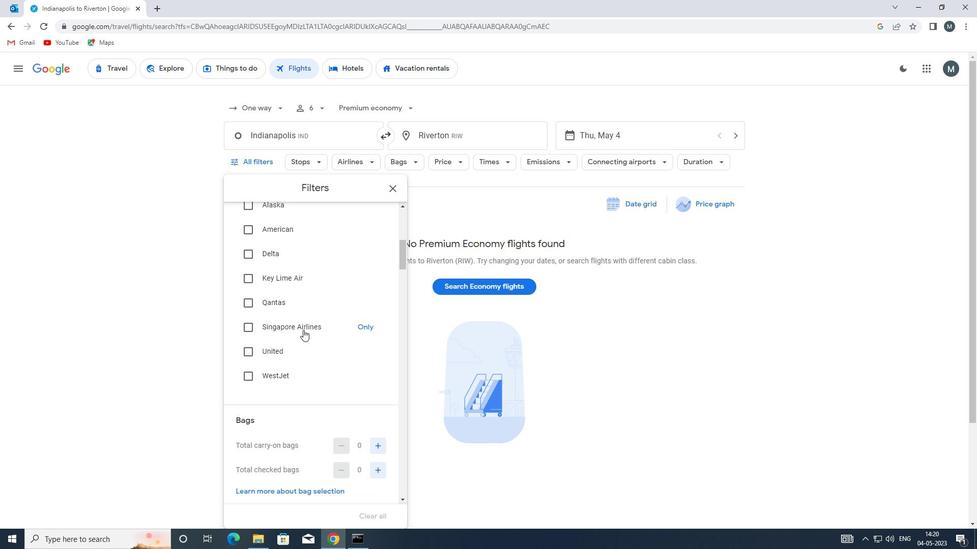 
Action: Mouse scrolled (303, 329) with delta (0, 0)
Screenshot: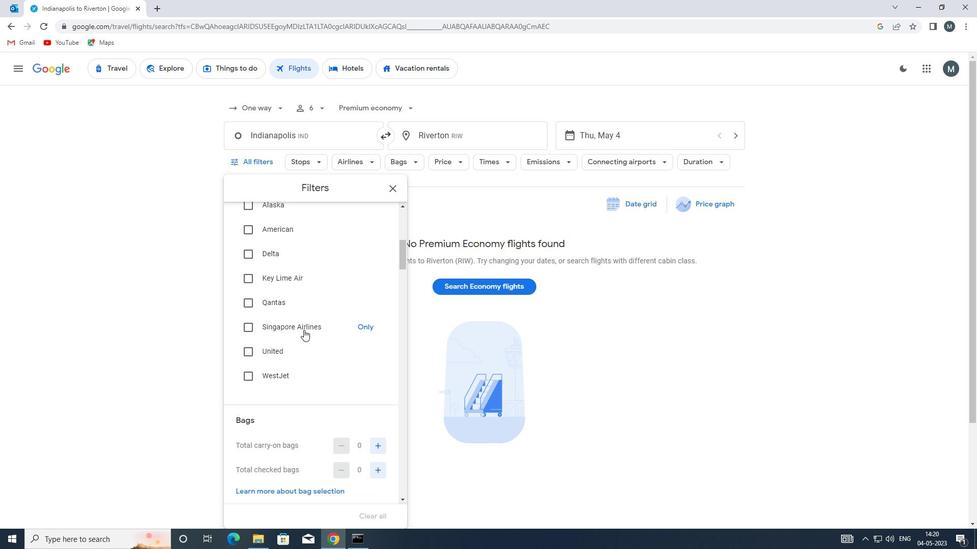 
Action: Mouse moved to (378, 418)
Screenshot: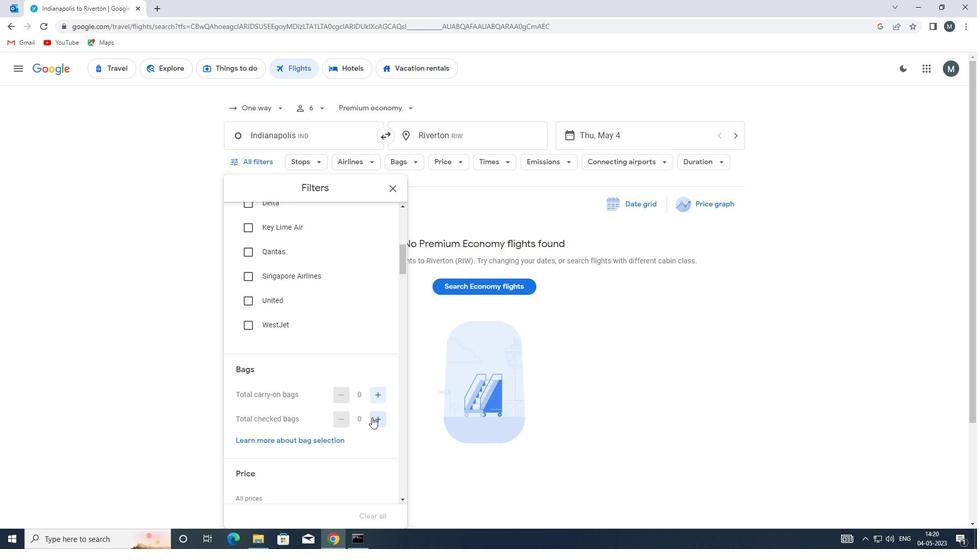 
Action: Mouse pressed left at (378, 418)
Screenshot: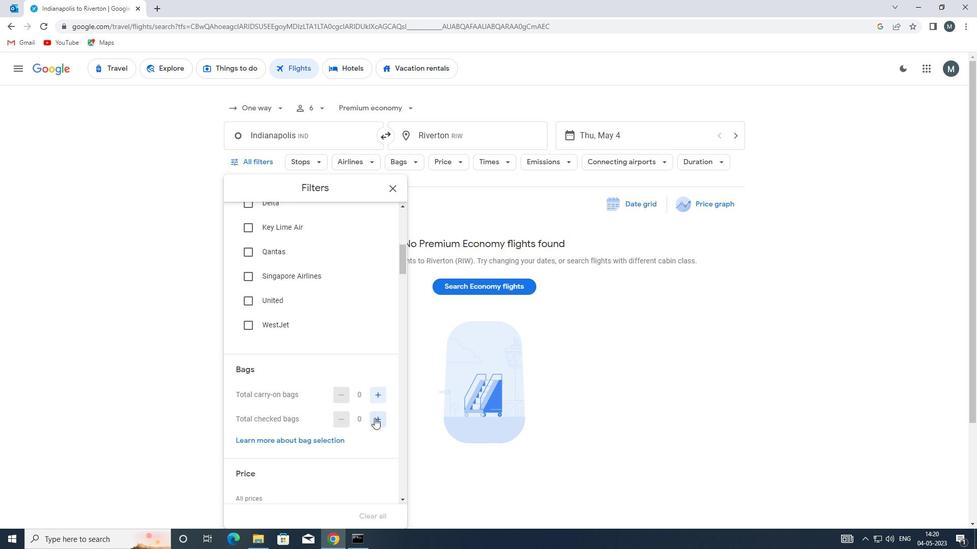 
Action: Mouse moved to (378, 418)
Screenshot: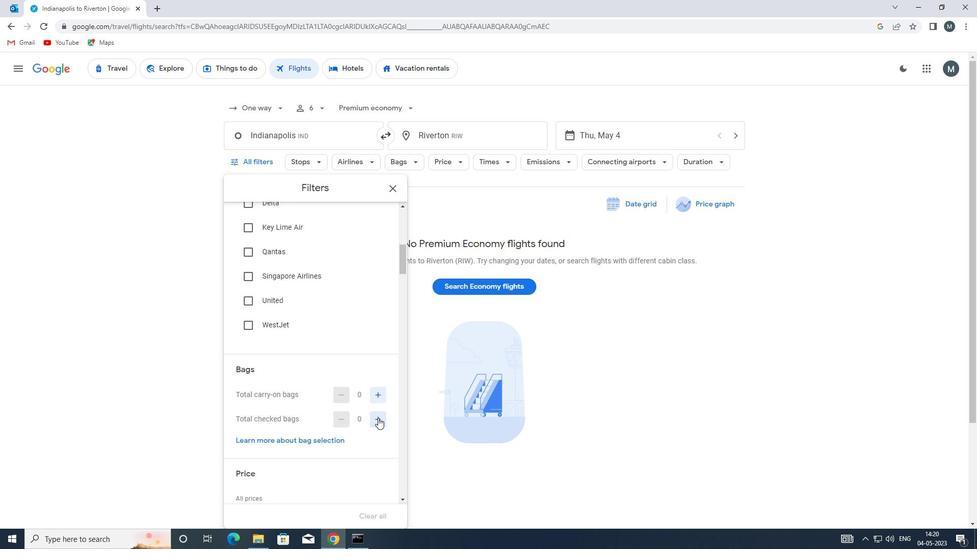 
Action: Mouse pressed left at (378, 418)
Screenshot: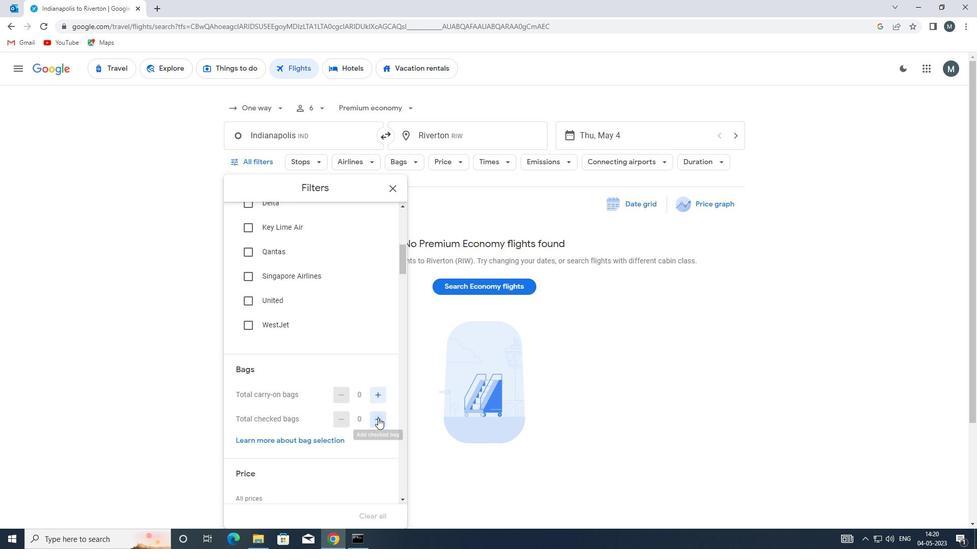 
Action: Mouse moved to (379, 418)
Screenshot: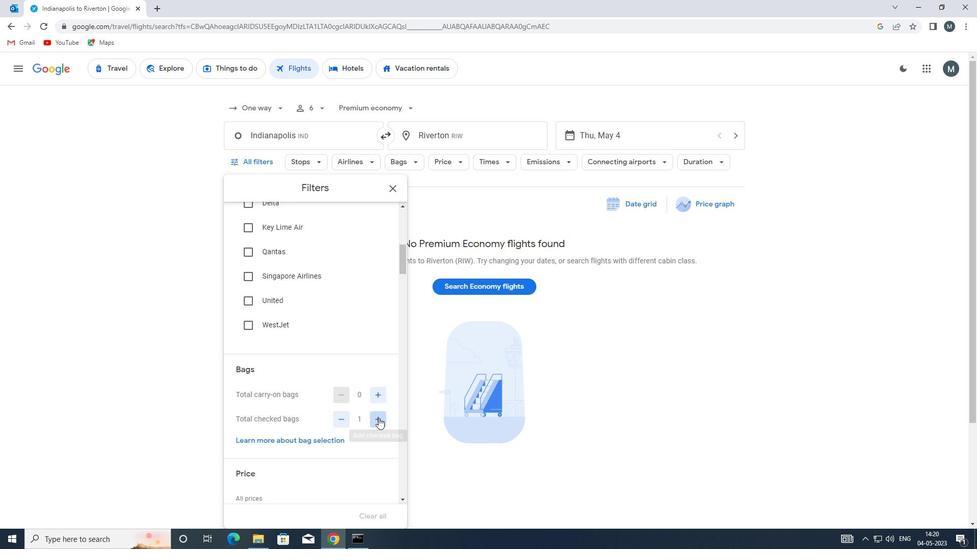 
Action: Mouse pressed left at (379, 418)
Screenshot: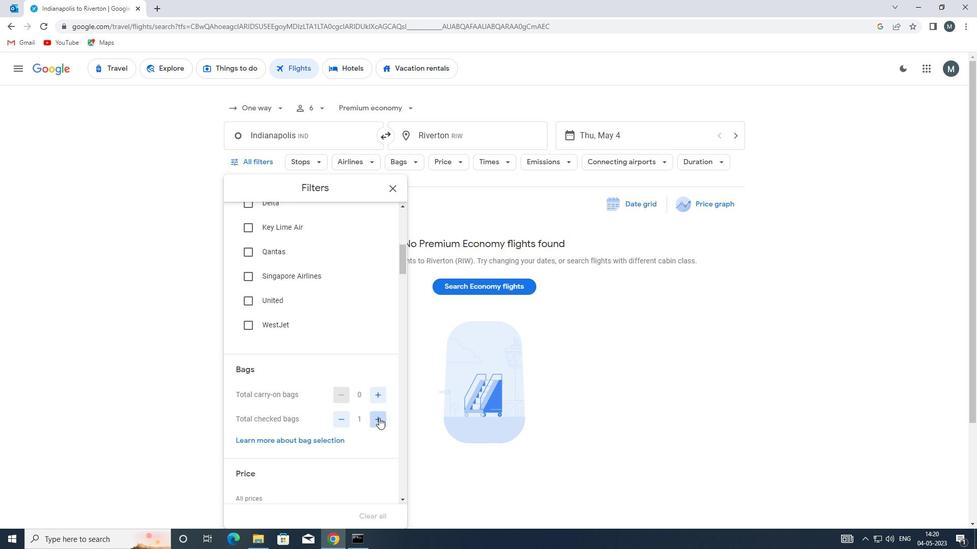 
Action: Mouse moved to (379, 417)
Screenshot: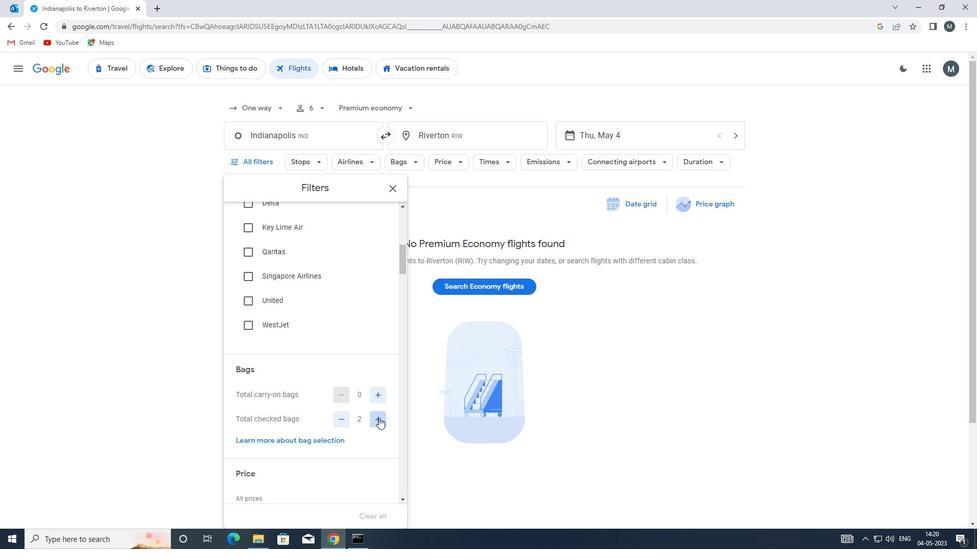 
Action: Mouse pressed left at (379, 417)
Screenshot: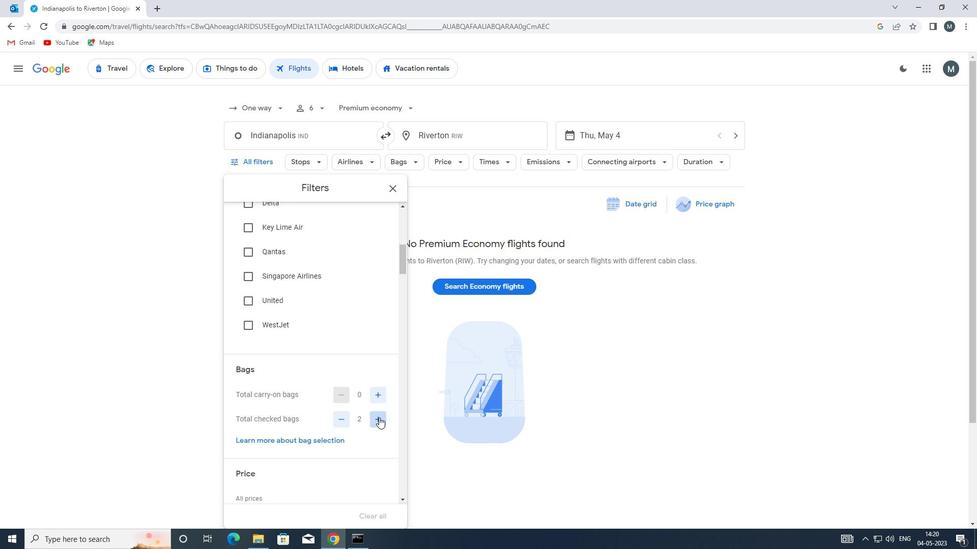 
Action: Mouse moved to (378, 417)
Screenshot: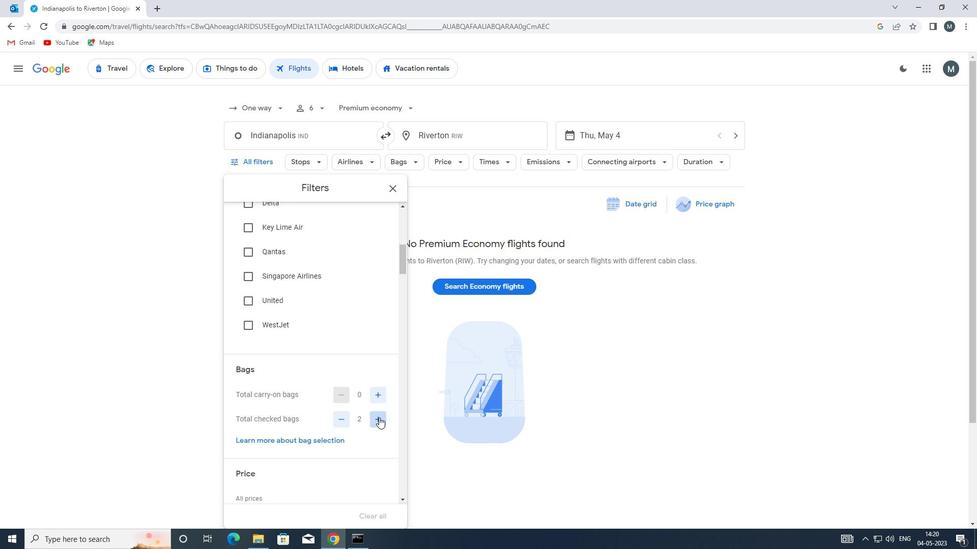 
Action: Mouse pressed left at (378, 417)
Screenshot: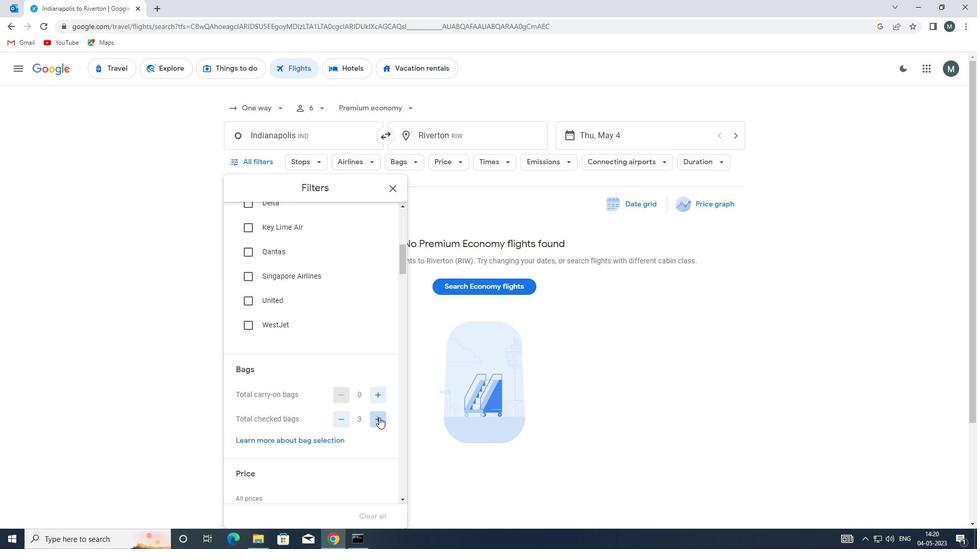 
Action: Mouse moved to (320, 381)
Screenshot: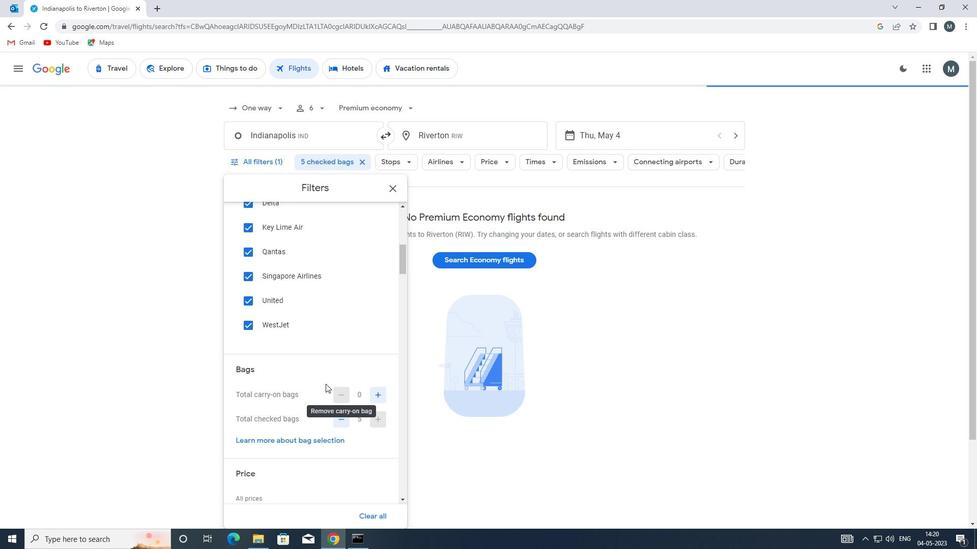 
Action: Mouse scrolled (320, 380) with delta (0, 0)
Screenshot: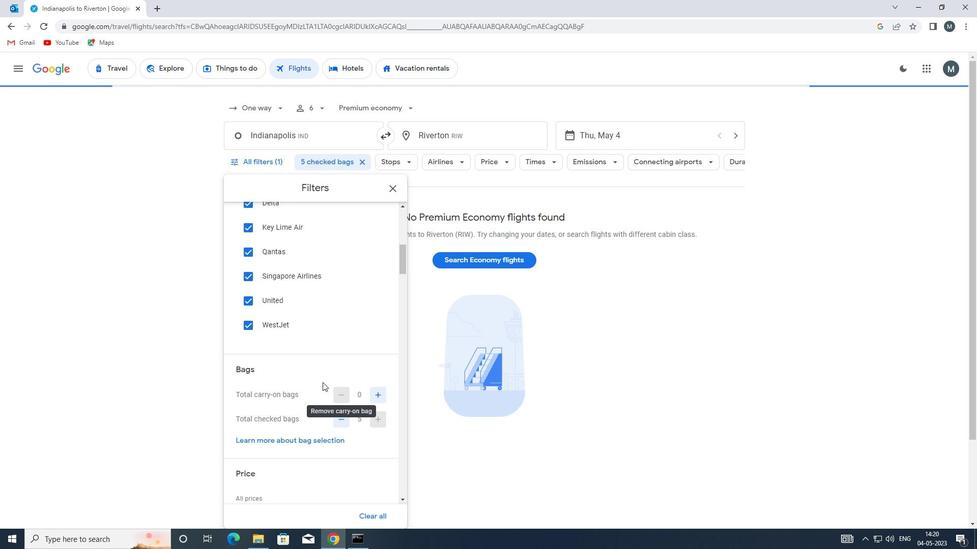 
Action: Mouse moved to (312, 381)
Screenshot: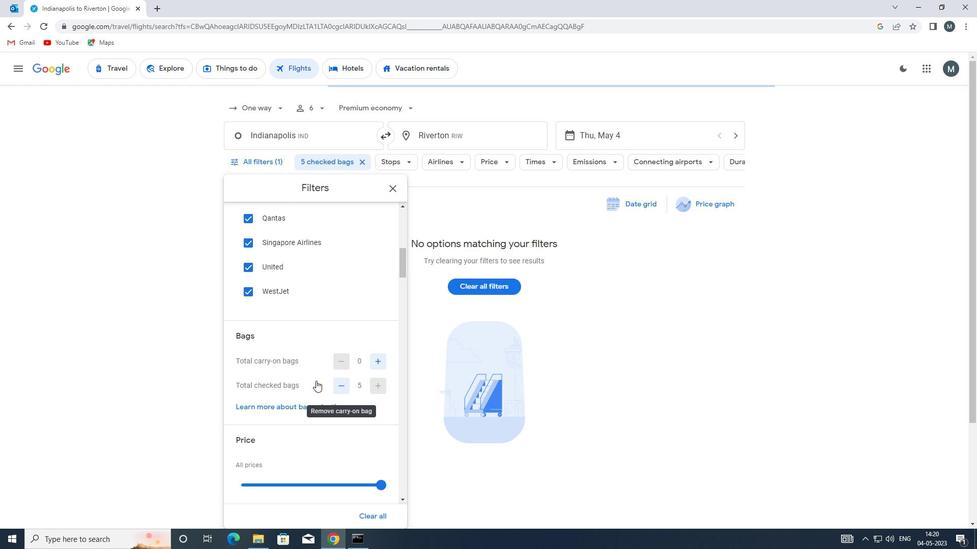 
Action: Mouse scrolled (312, 381) with delta (0, 0)
Screenshot: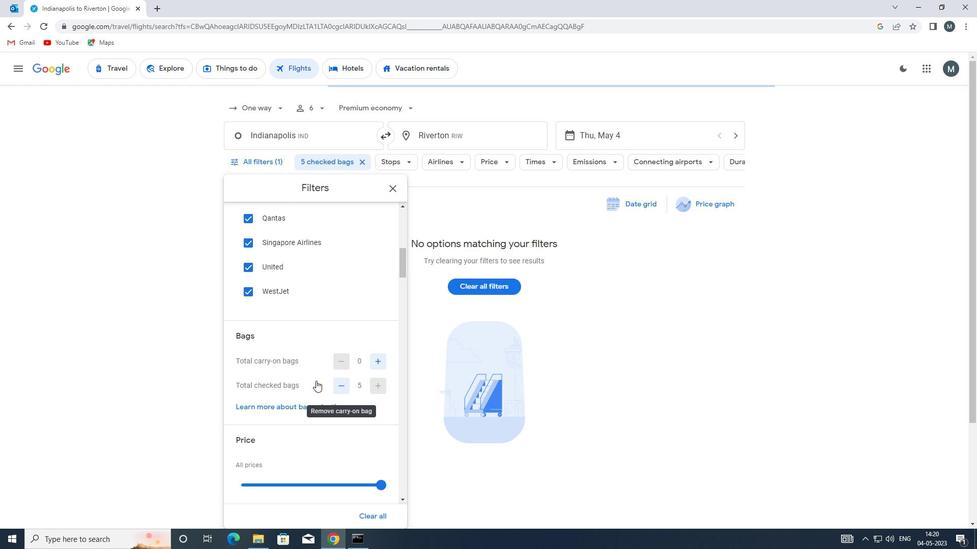 
Action: Mouse moved to (305, 414)
Screenshot: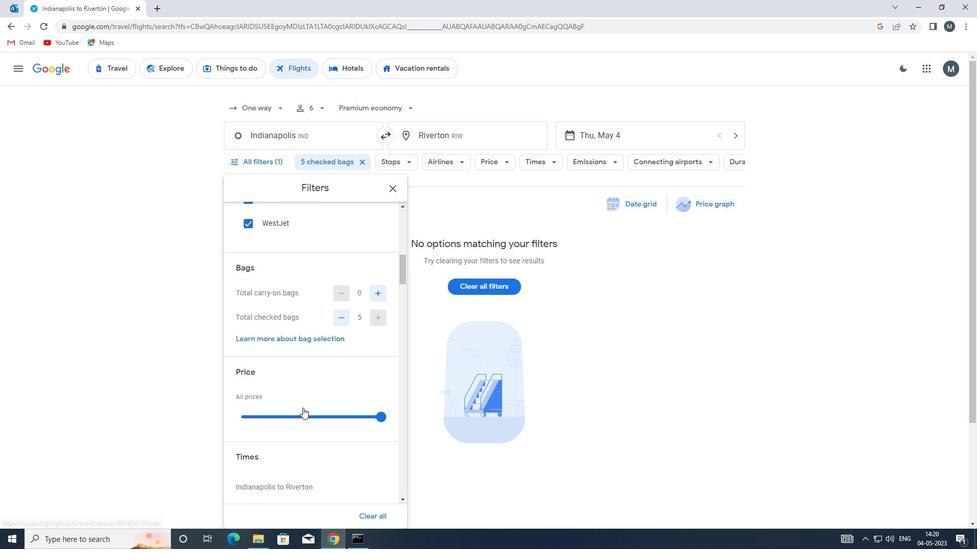 
Action: Mouse pressed left at (305, 414)
Screenshot: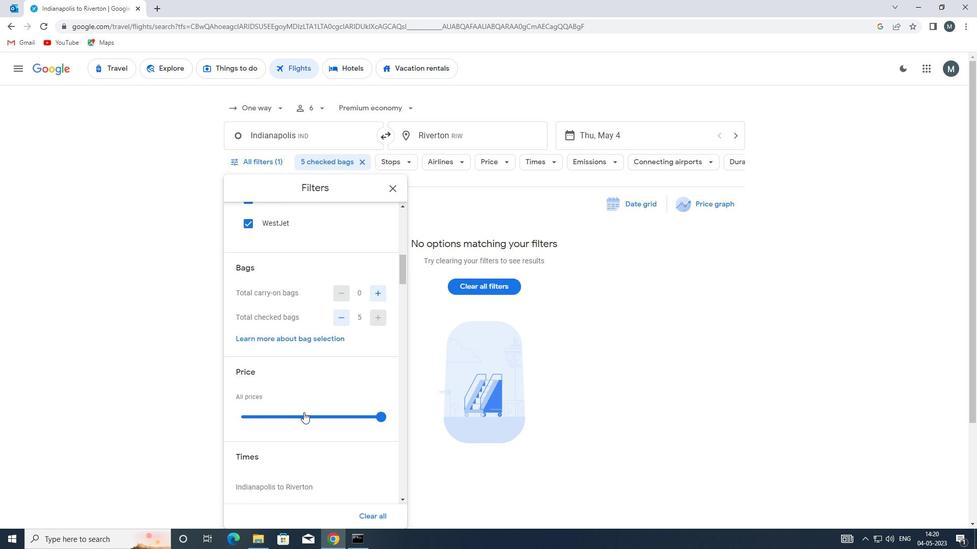
Action: Mouse pressed left at (305, 414)
Screenshot: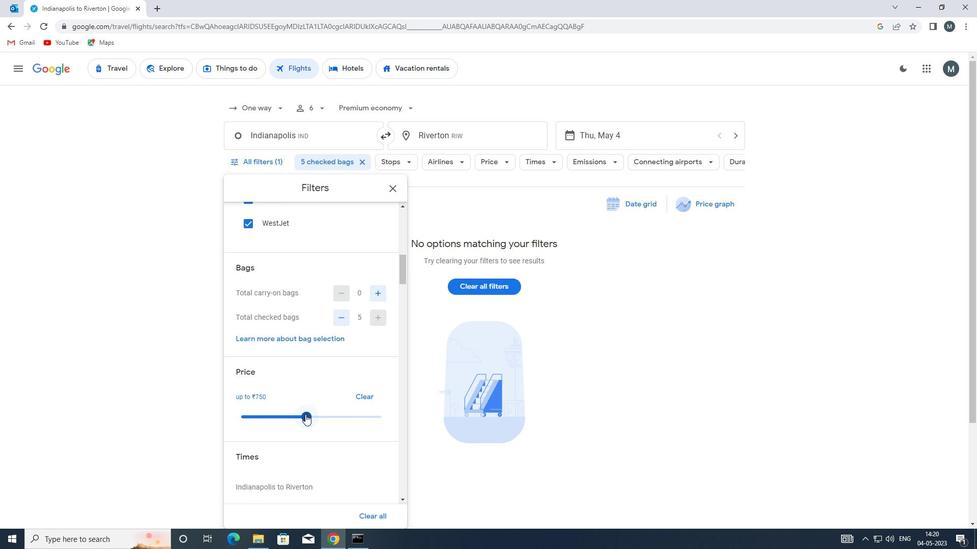 
Action: Mouse moved to (317, 398)
Screenshot: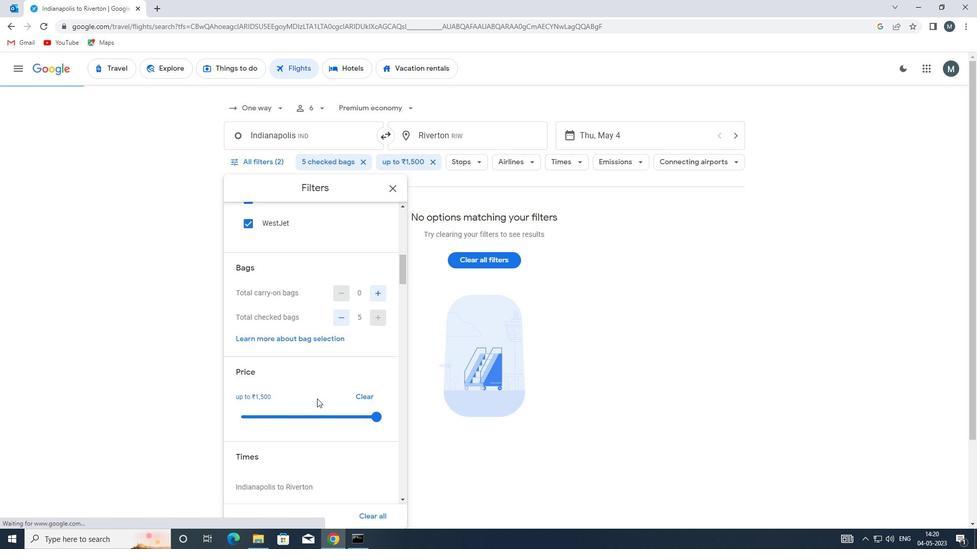 
Action: Mouse scrolled (317, 398) with delta (0, 0)
Screenshot: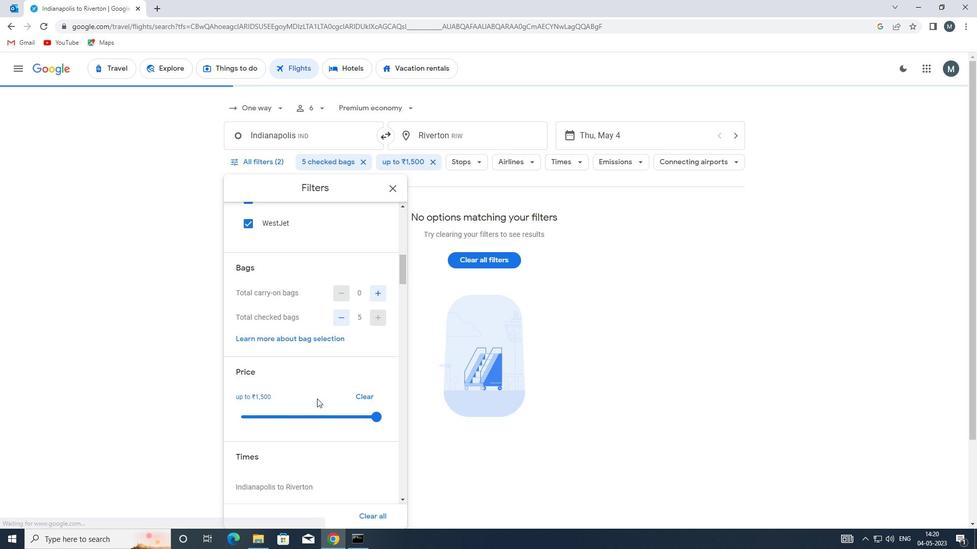 
Action: Mouse moved to (264, 385)
Screenshot: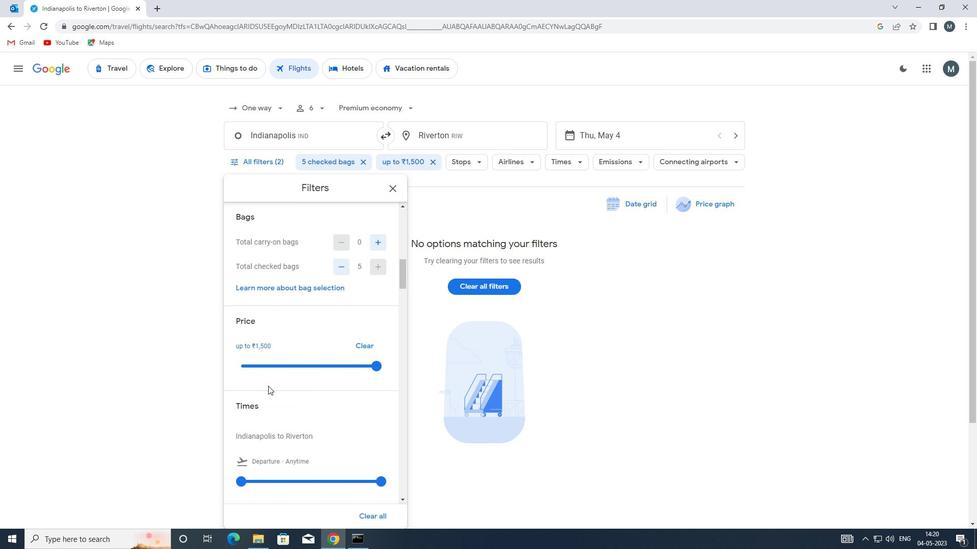 
Action: Mouse scrolled (264, 384) with delta (0, 0)
Screenshot: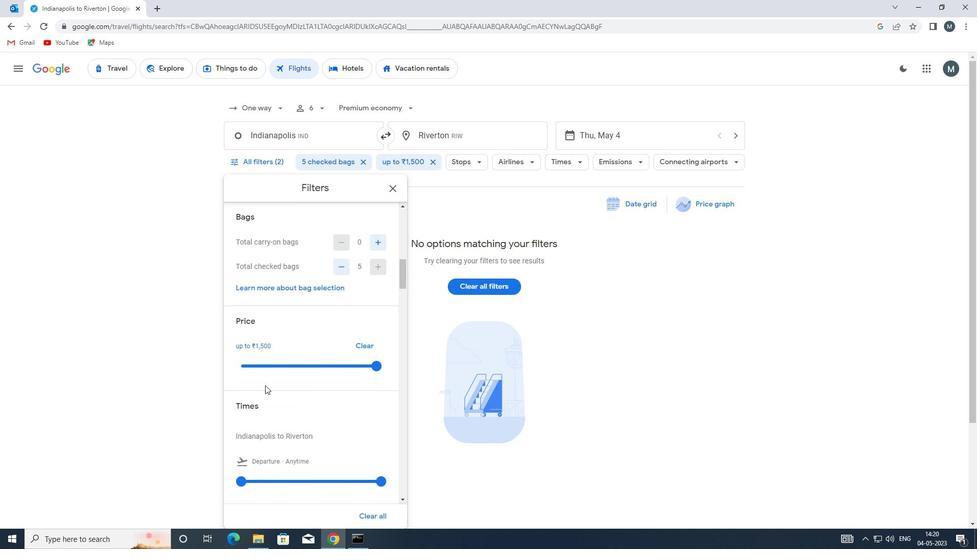 
Action: Mouse scrolled (264, 384) with delta (0, 0)
Screenshot: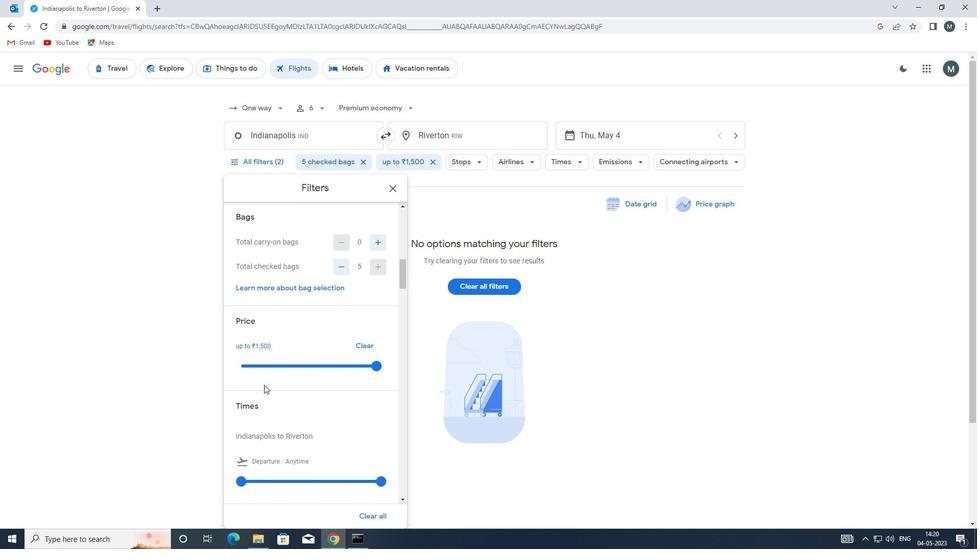 
Action: Mouse moved to (249, 376)
Screenshot: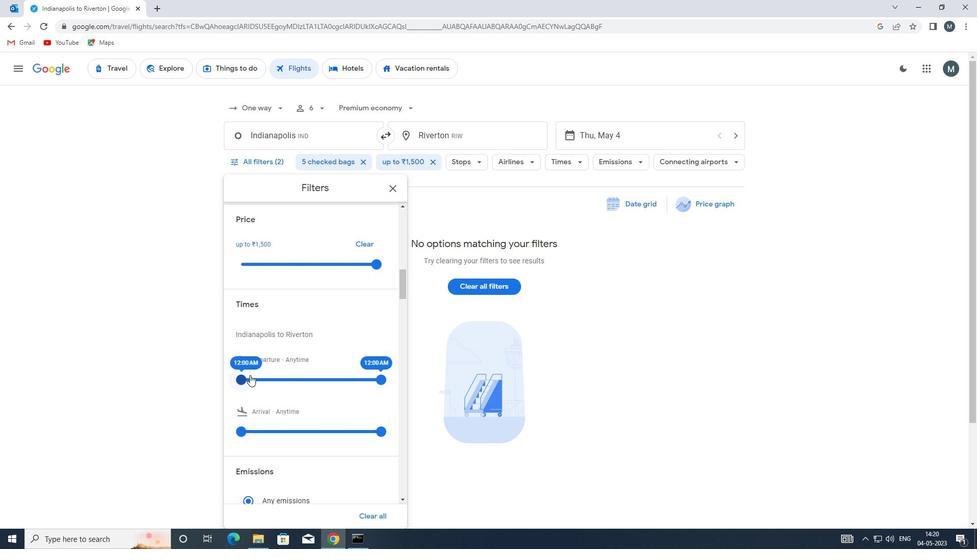 
Action: Mouse pressed left at (249, 376)
Screenshot: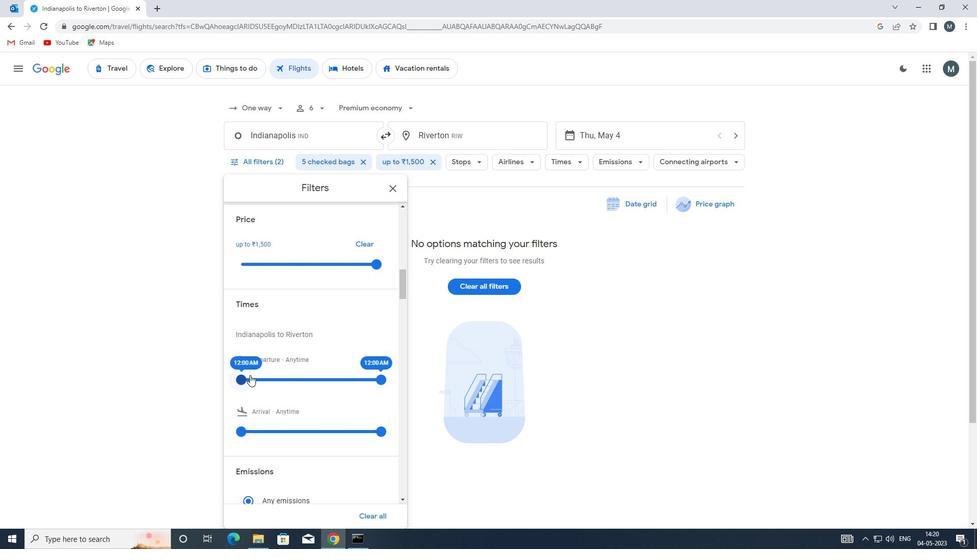 
Action: Mouse moved to (372, 382)
Screenshot: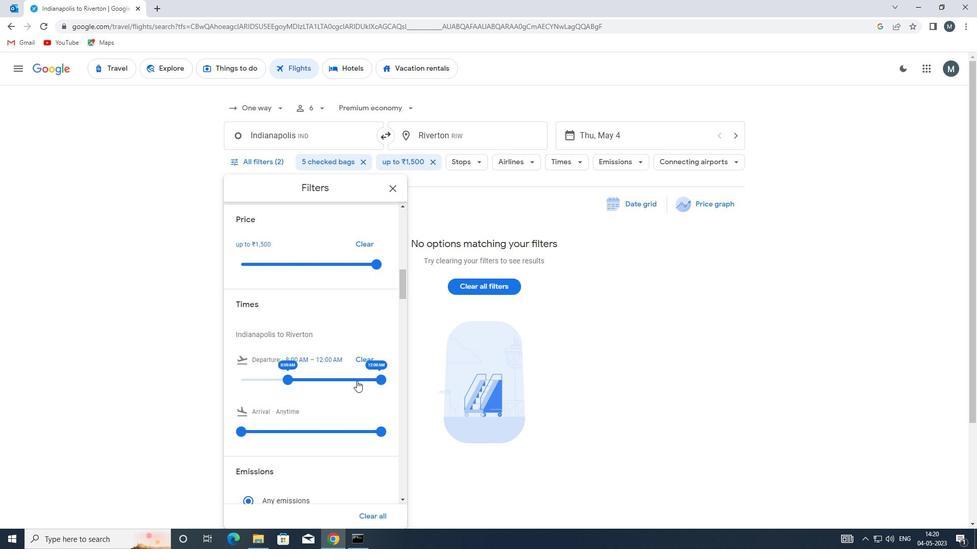
Action: Mouse pressed left at (372, 382)
Screenshot: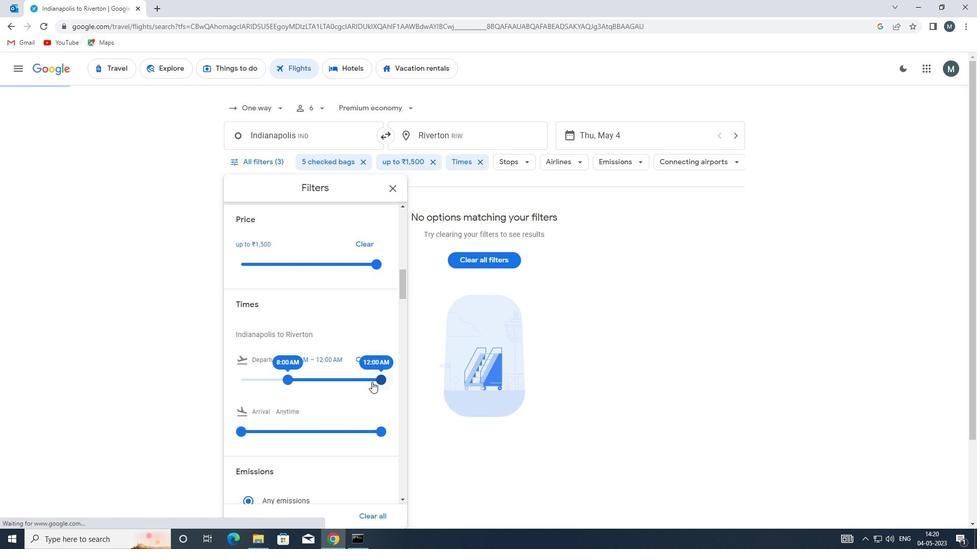 
Action: Mouse moved to (286, 378)
Screenshot: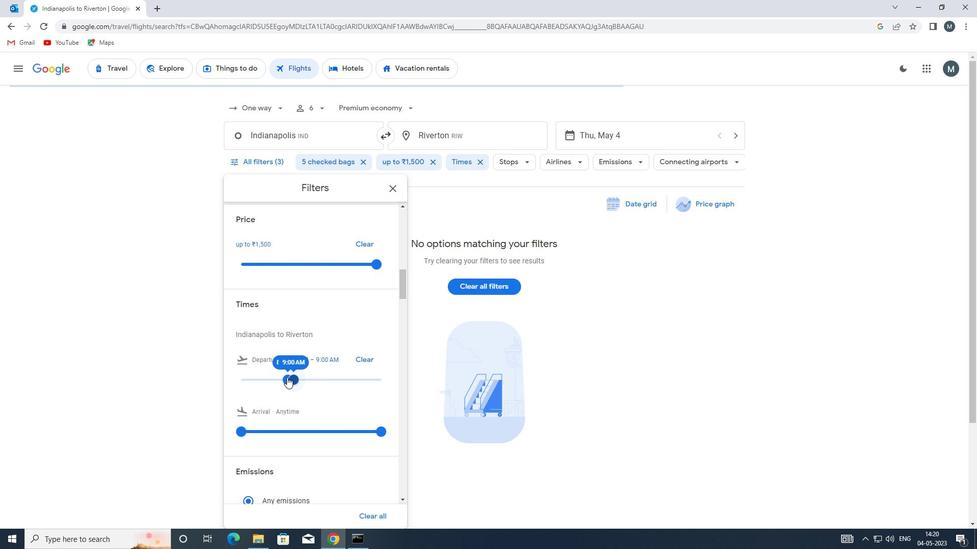 
Action: Mouse scrolled (286, 377) with delta (0, 0)
Screenshot: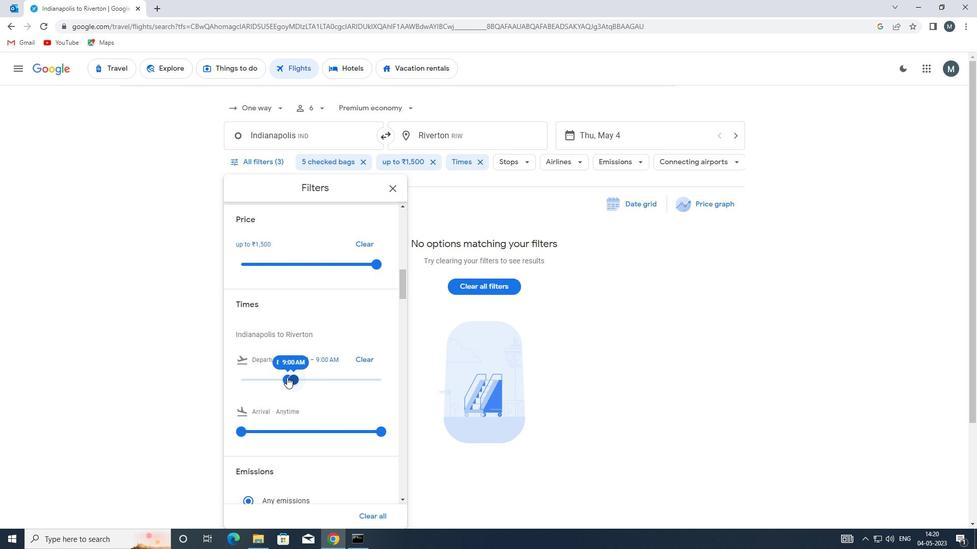 
Action: Mouse moved to (390, 189)
Screenshot: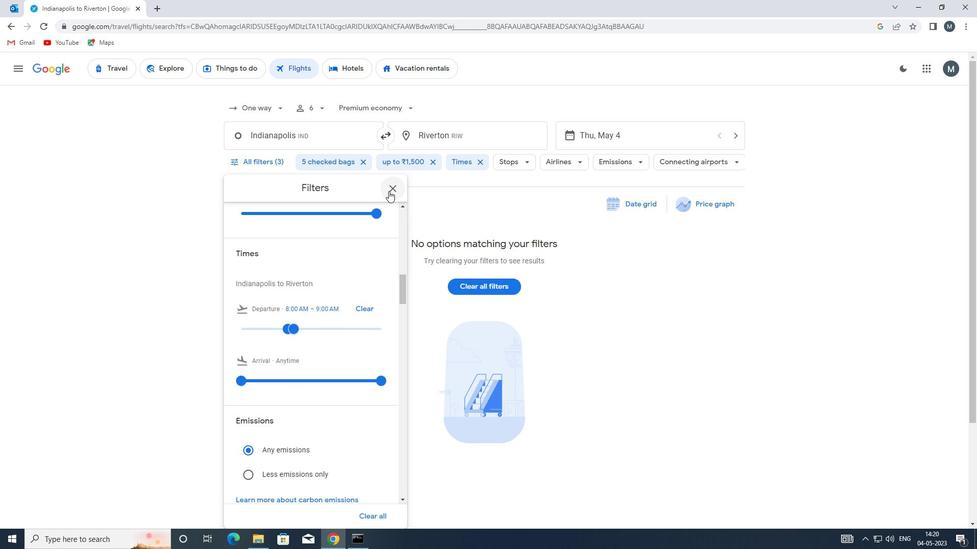 
Action: Mouse pressed left at (390, 189)
Screenshot: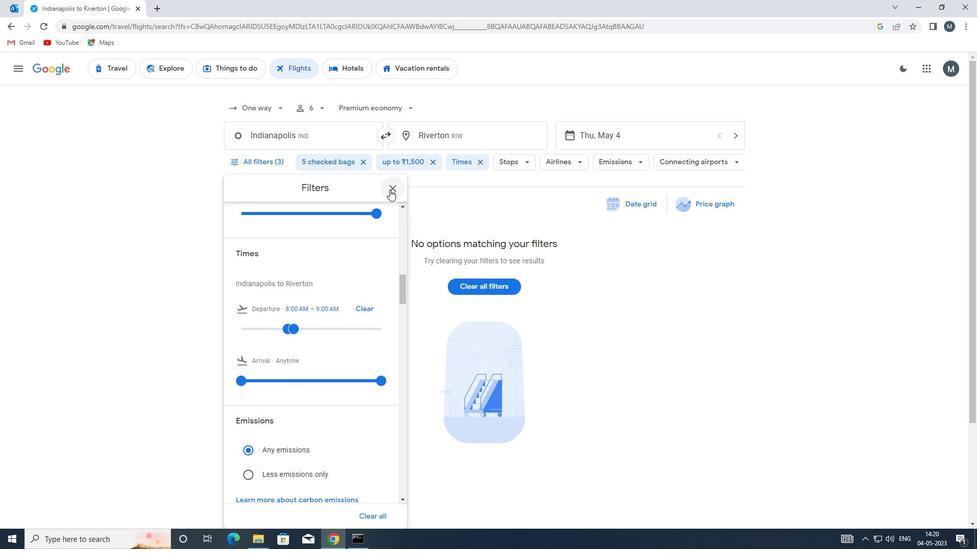 
